 Task: Add an event with the title Second Team Building Workshop: Problem-Solving and Decision-Making Skills, date '2024/03/28', time 8:00 AM to 10:00 AMand add a description: Welcome to our Networking Mixer Event, an exciting gathering designed to facilitate meaningful connections, foster professional relationships, and create opportunities for collaboration. This event offers a dynamic and vibrant atmosphere where professionals from various industries can come together, exchange ideas, and expand their professional networks., put the event into Yellow category . Add location for the event as: 123 Dom Luís I Bridge, Porto, Portugal, logged in from the account softage.9@softage.netand send the event invitation to softage.7@softage.net with CC to  softage.1@softage.net. Set a reminder for the event 1 hour before
Action: Mouse moved to (84, 105)
Screenshot: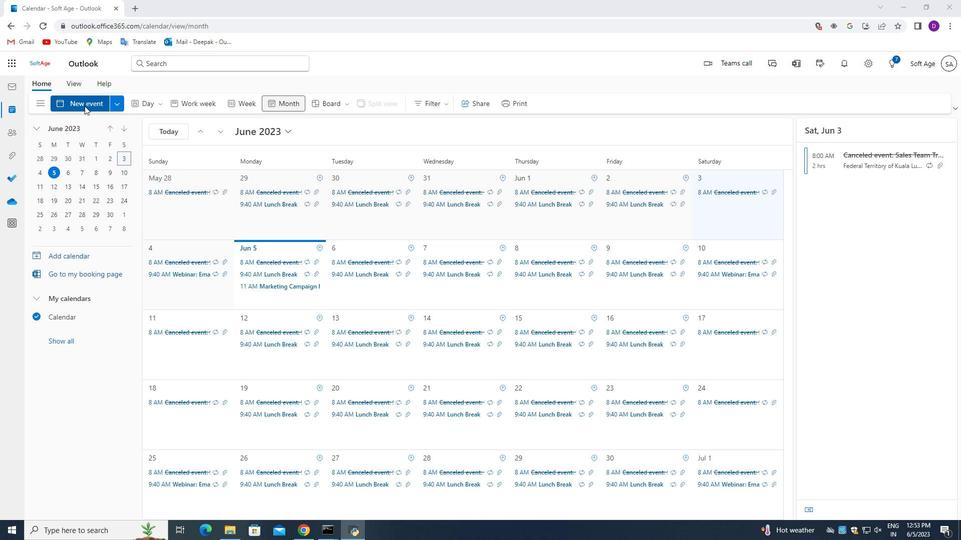 
Action: Mouse pressed left at (84, 105)
Screenshot: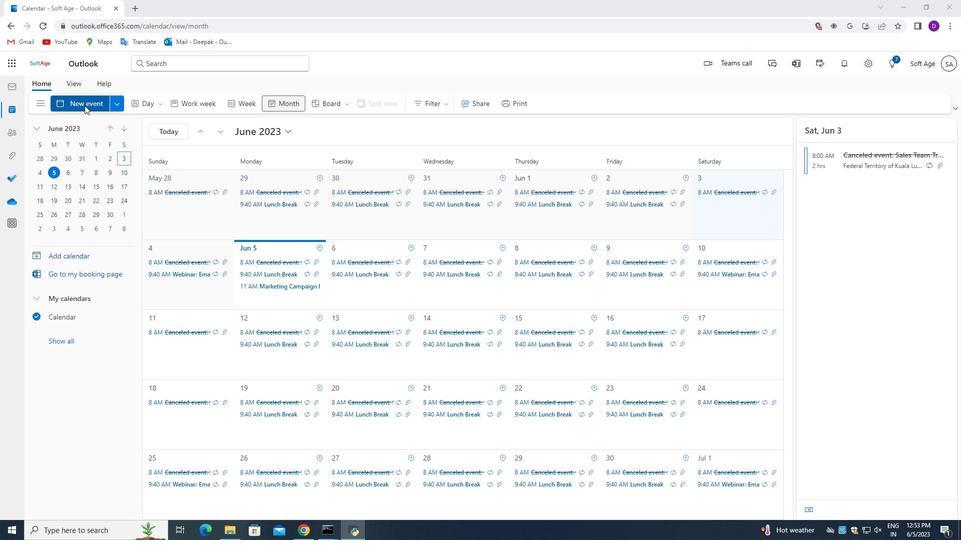 
Action: Mouse moved to (304, 380)
Screenshot: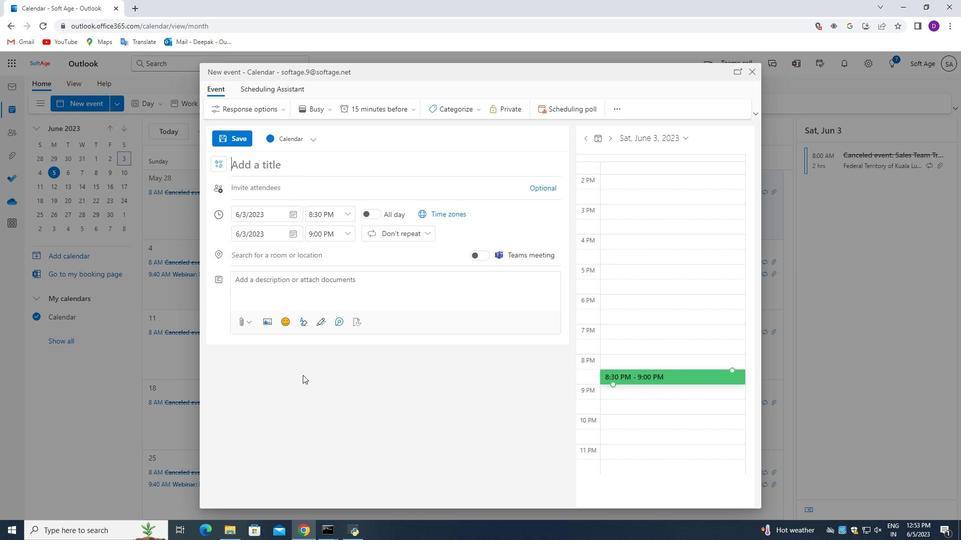 
Action: Key pressed <Key.shift_r>Second<Key.space><Key.shift_r>Building<Key.space><Key.shift_r>Workshop<Key.shift_r>:<Key.space><Key.shift>Problem-s<Key.backspace><Key.shift_r>Solving<Key.space>and<Key.space><Key.shift_r>decision-<Key.shift>Making<Key.space><Key.shift_r>Skills
Screenshot: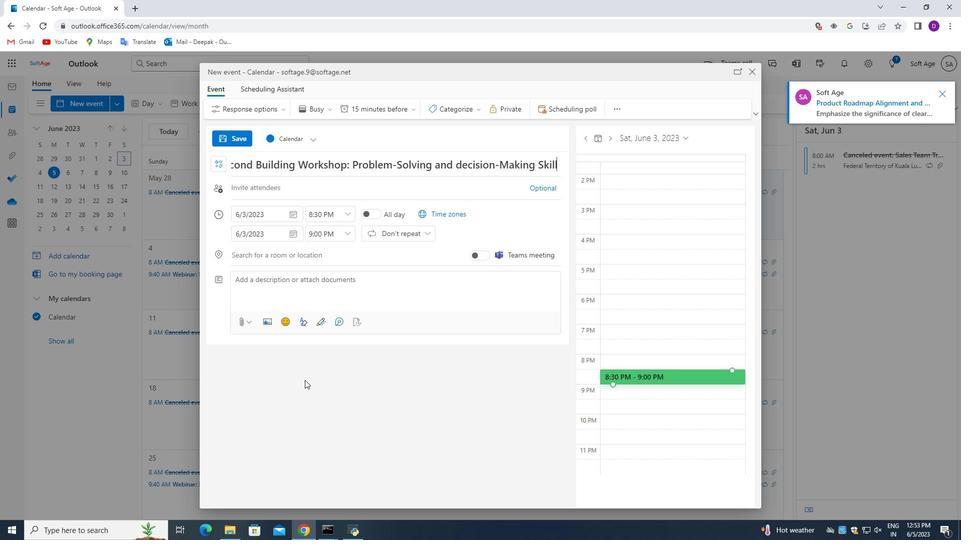 
Action: Mouse moved to (292, 213)
Screenshot: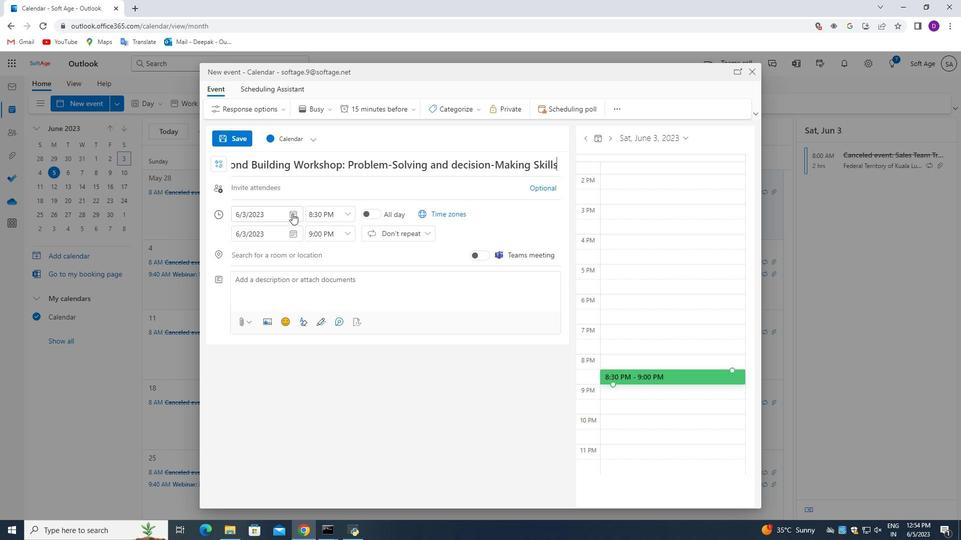 
Action: Mouse pressed left at (292, 213)
Screenshot: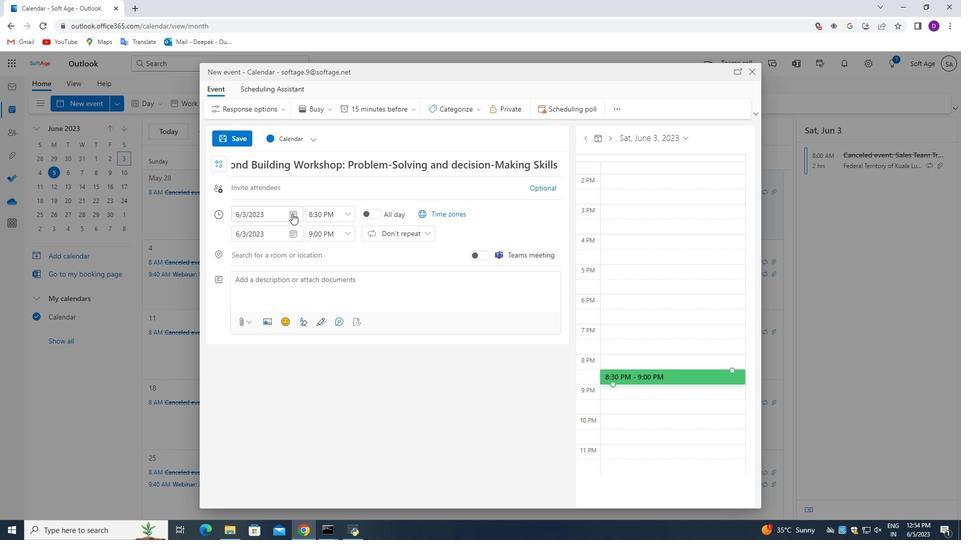 
Action: Mouse moved to (329, 236)
Screenshot: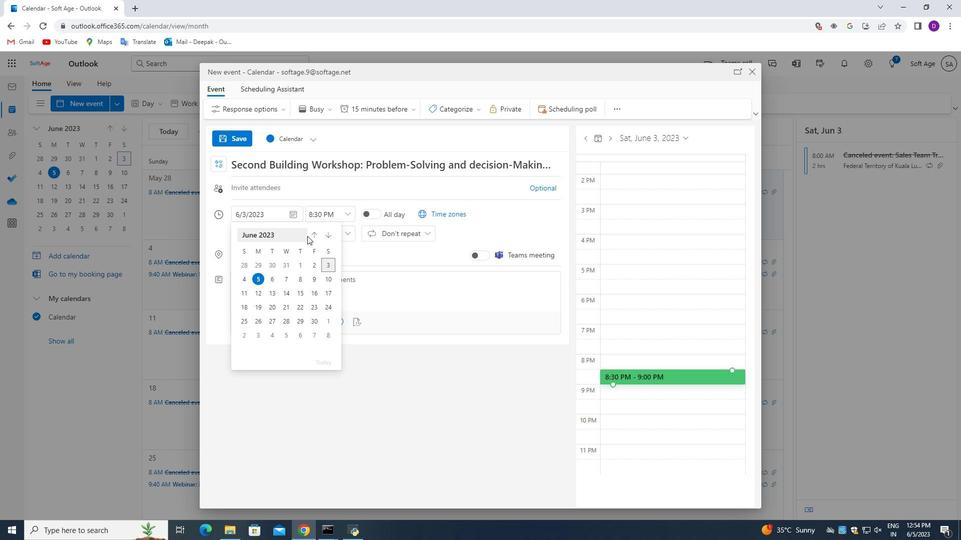 
Action: Mouse pressed left at (329, 236)
Screenshot: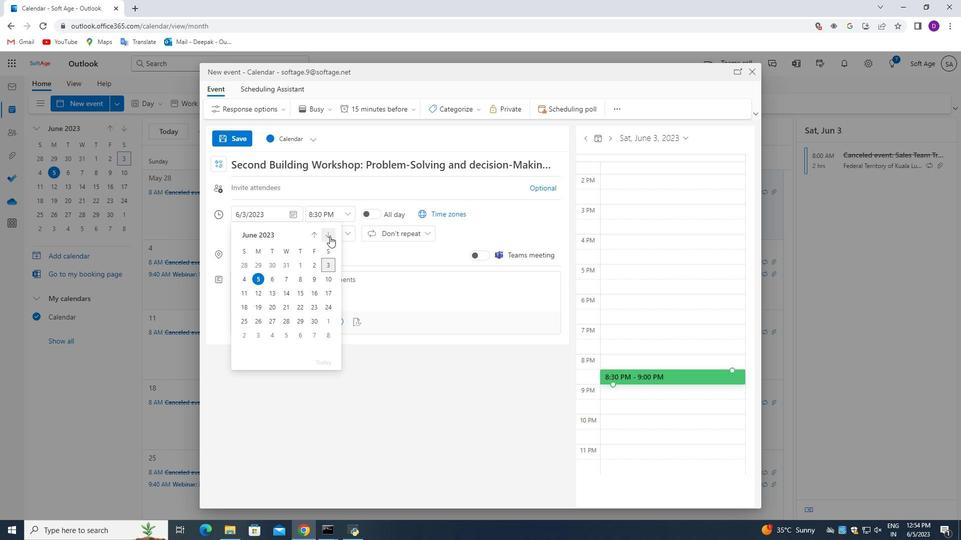 
Action: Mouse moved to (274, 234)
Screenshot: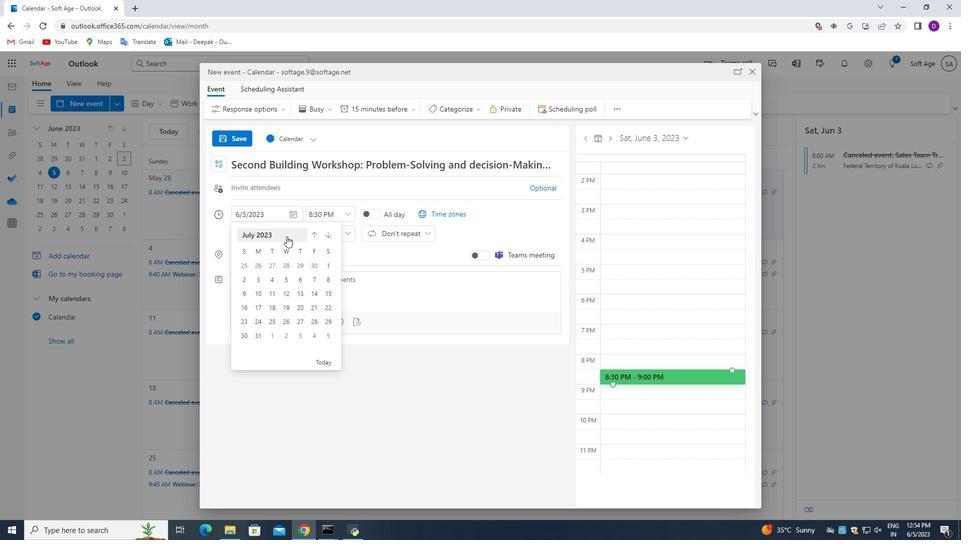 
Action: Mouse pressed left at (274, 234)
Screenshot: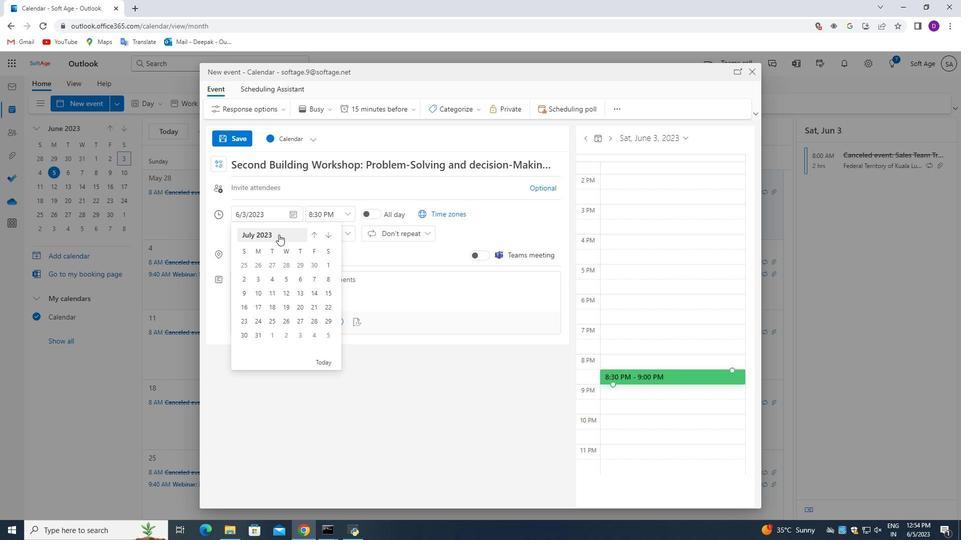 
Action: Mouse moved to (321, 233)
Screenshot: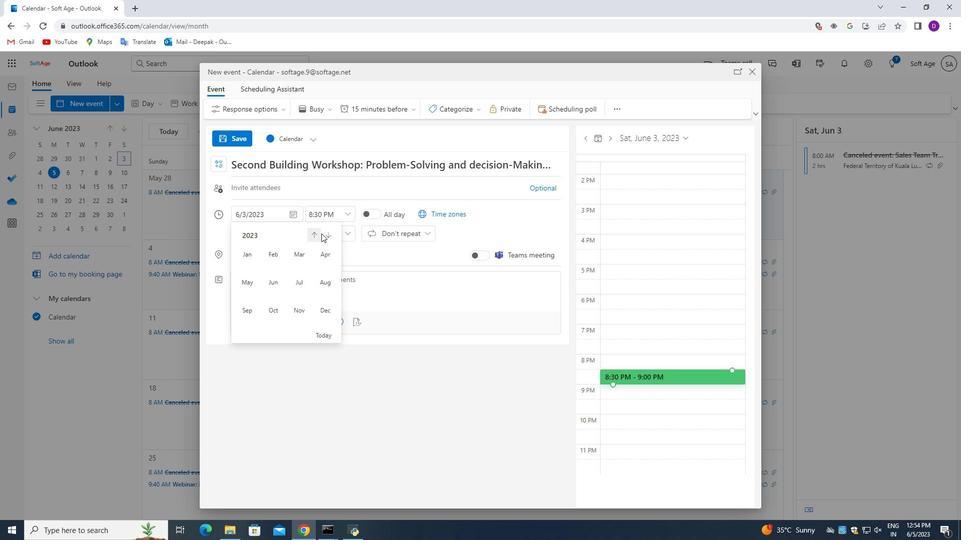
Action: Mouse pressed left at (321, 233)
Screenshot: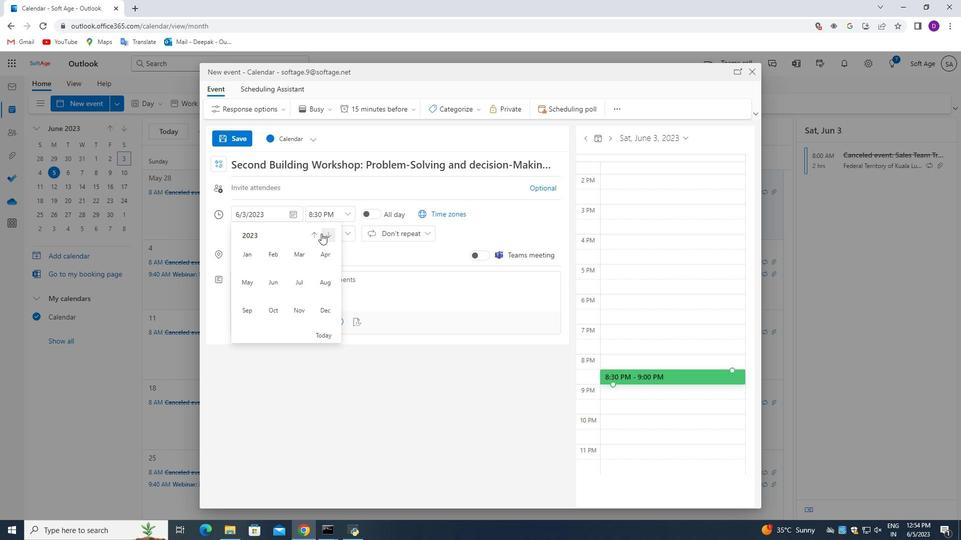 
Action: Mouse moved to (295, 254)
Screenshot: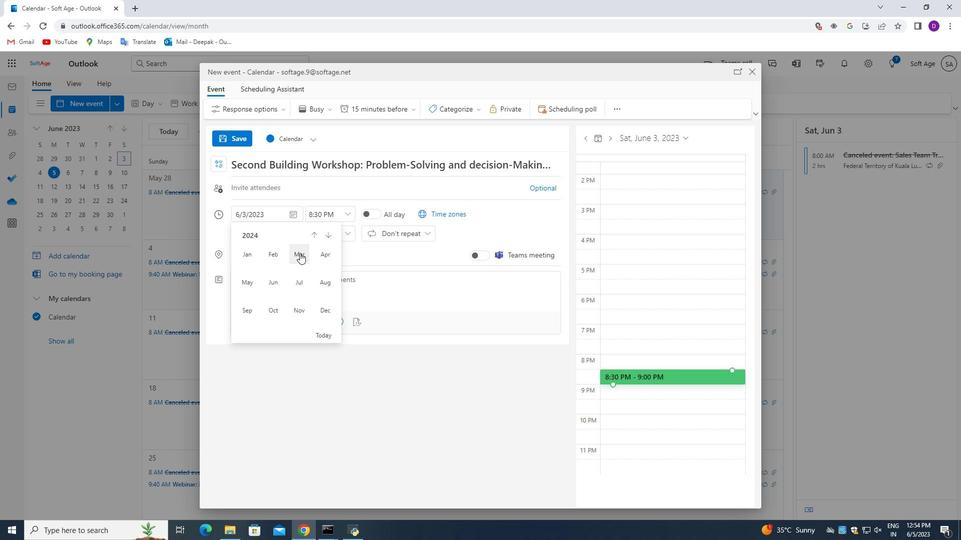 
Action: Mouse pressed left at (295, 254)
Screenshot: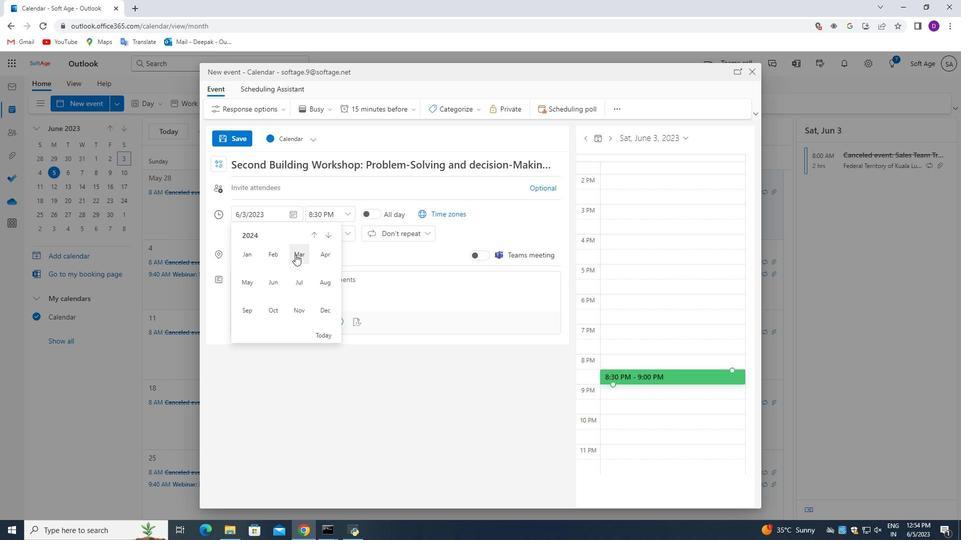 
Action: Mouse moved to (299, 319)
Screenshot: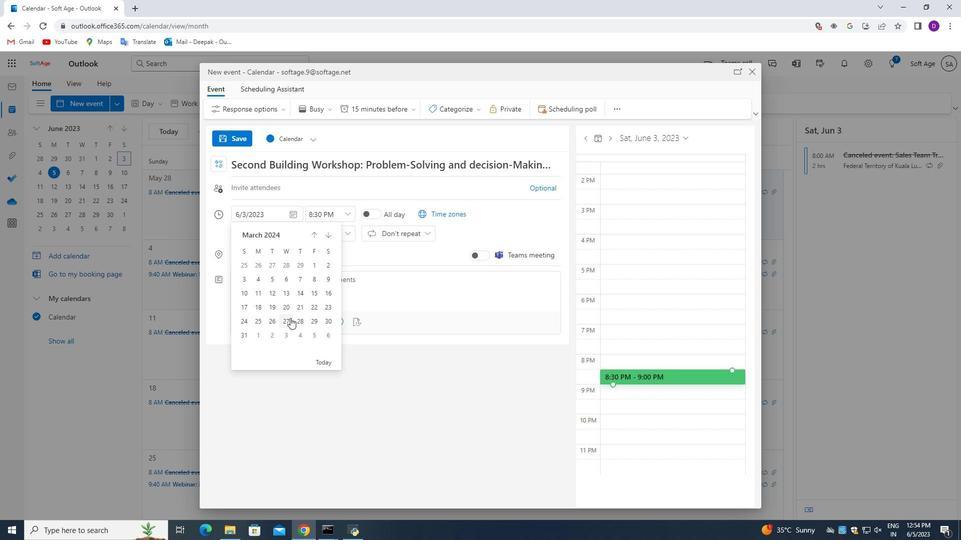 
Action: Mouse pressed left at (299, 319)
Screenshot: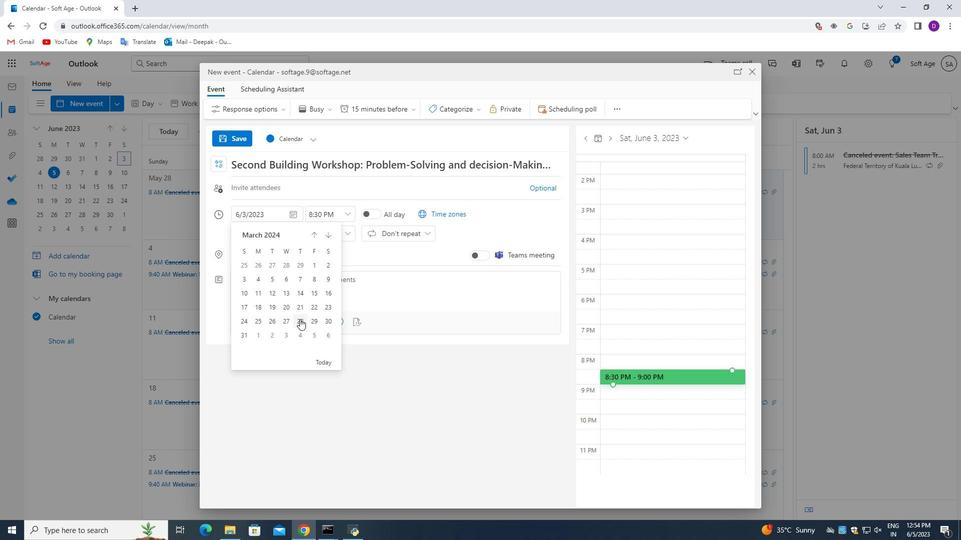 
Action: Mouse moved to (345, 217)
Screenshot: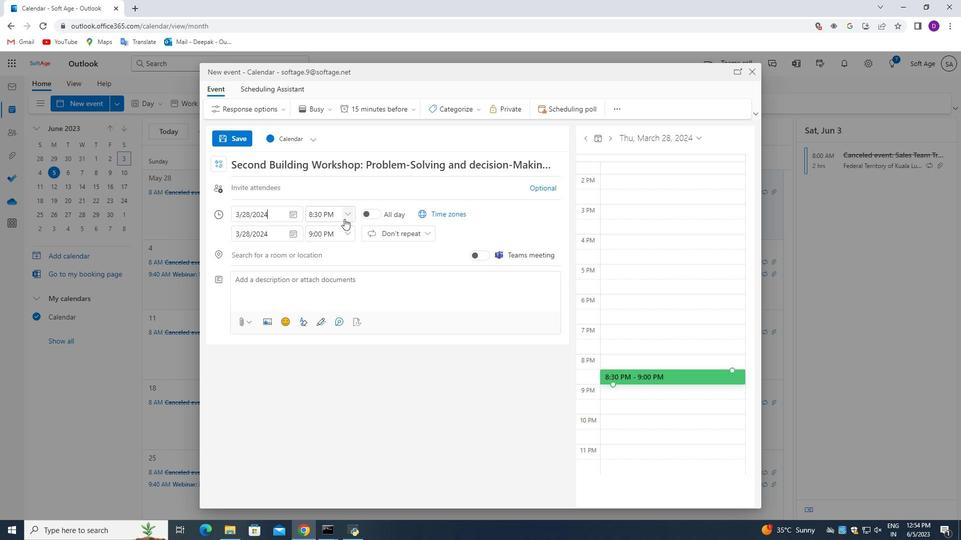 
Action: Mouse pressed left at (345, 217)
Screenshot: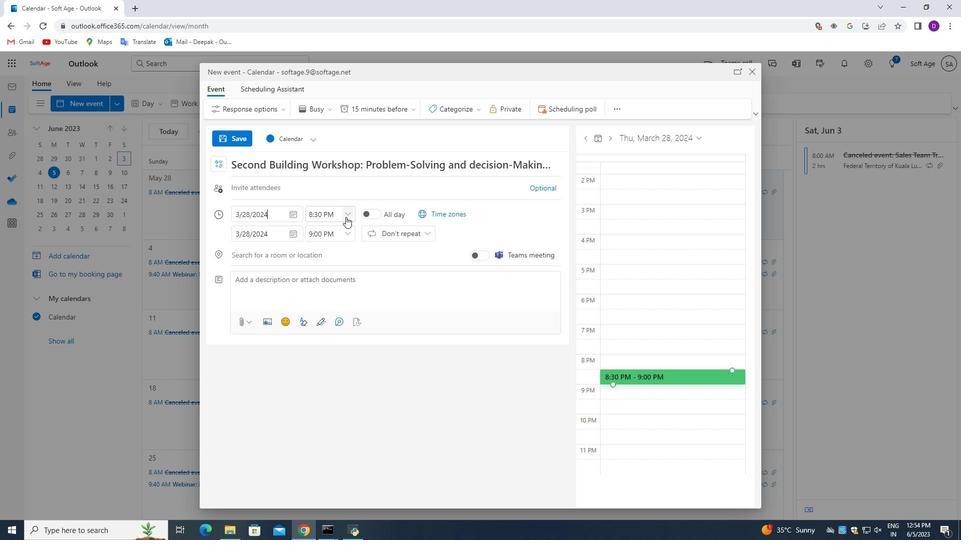 
Action: Mouse moved to (333, 266)
Screenshot: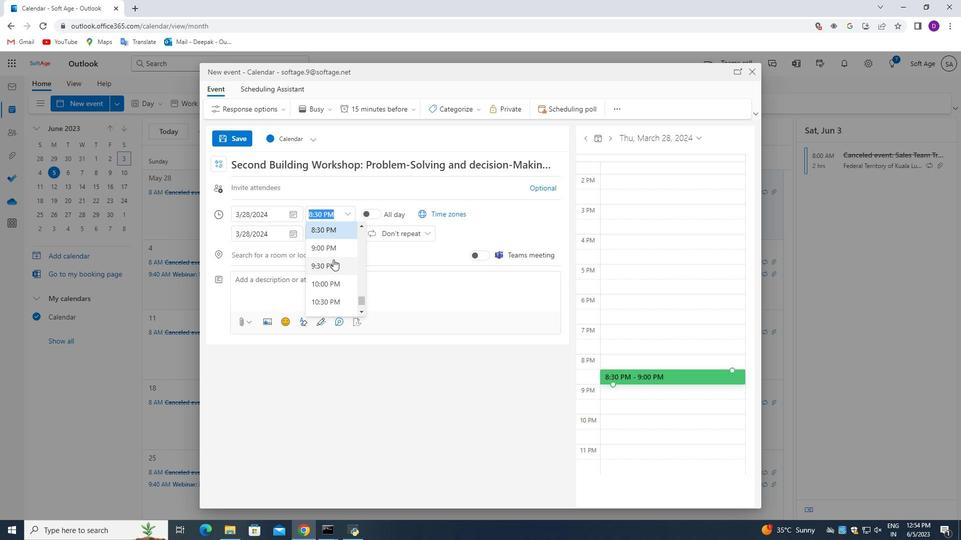 
Action: Mouse scrolled (333, 267) with delta (0, 0)
Screenshot: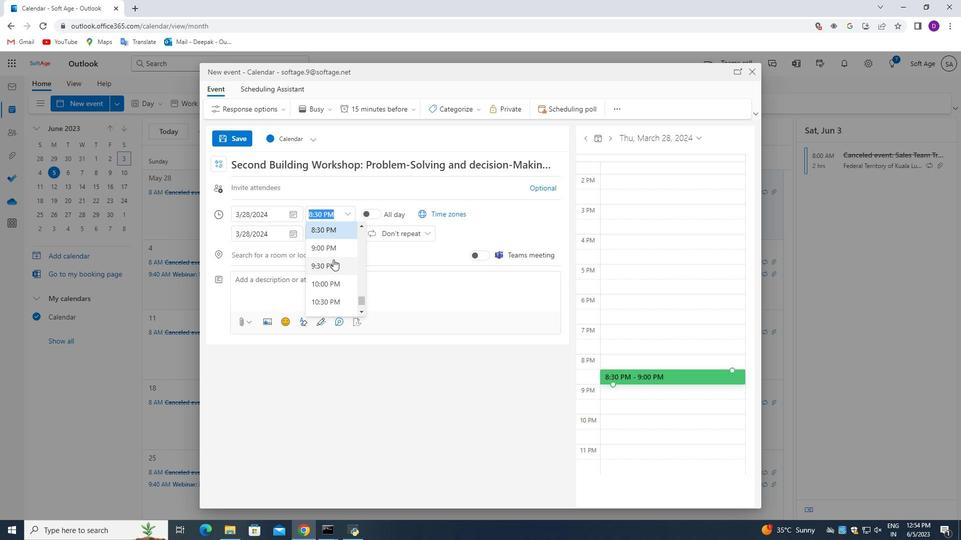 
Action: Mouse moved to (333, 267)
Screenshot: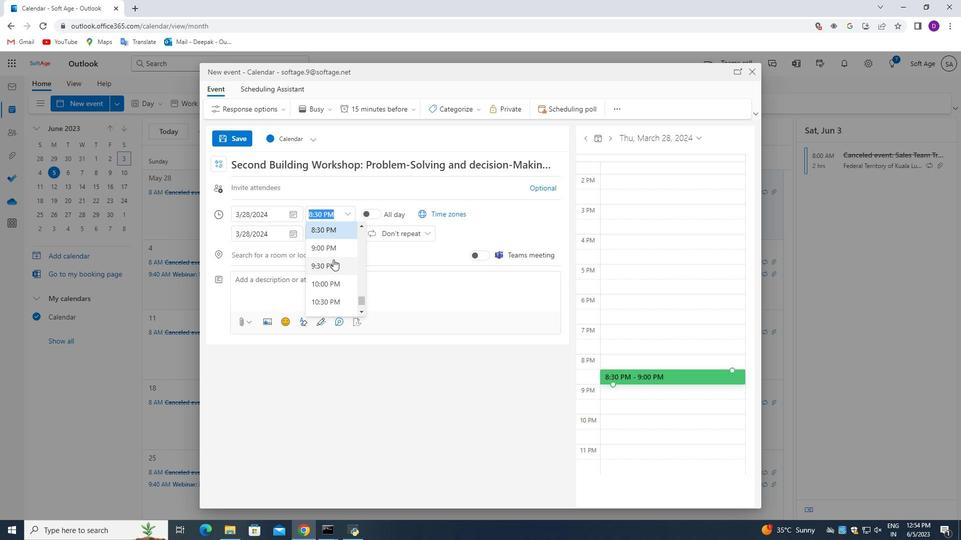 
Action: Mouse scrolled (333, 268) with delta (0, 0)
Screenshot: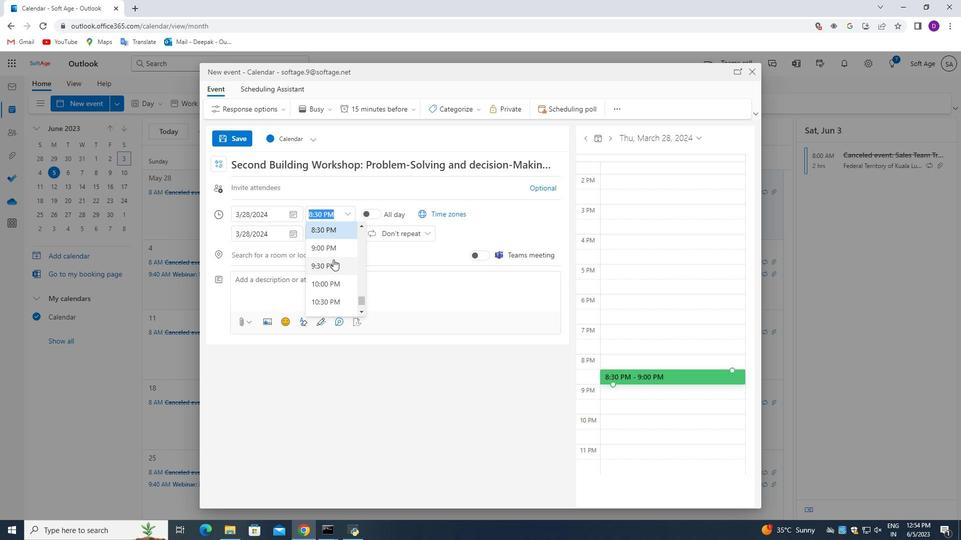 
Action: Mouse moved to (334, 268)
Screenshot: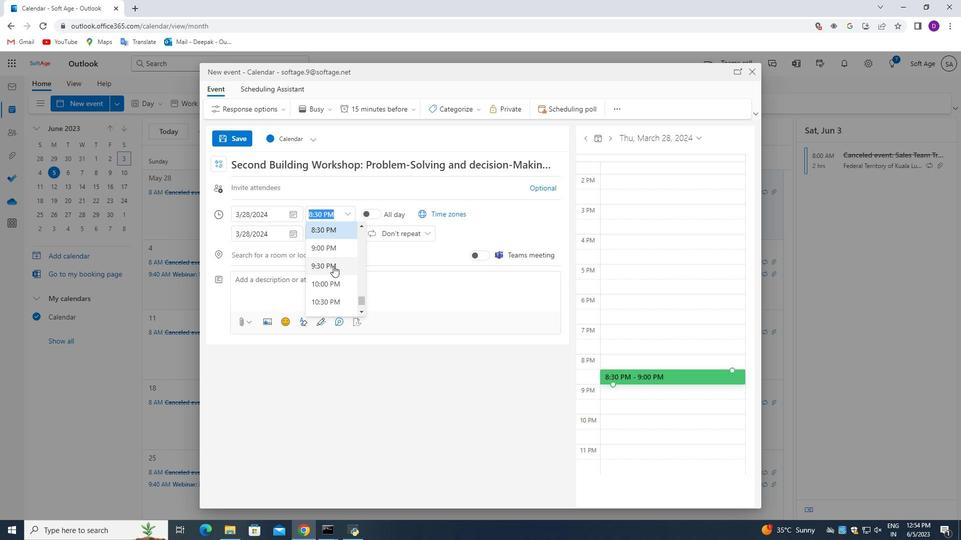 
Action: Mouse scrolled (334, 268) with delta (0, 0)
Screenshot: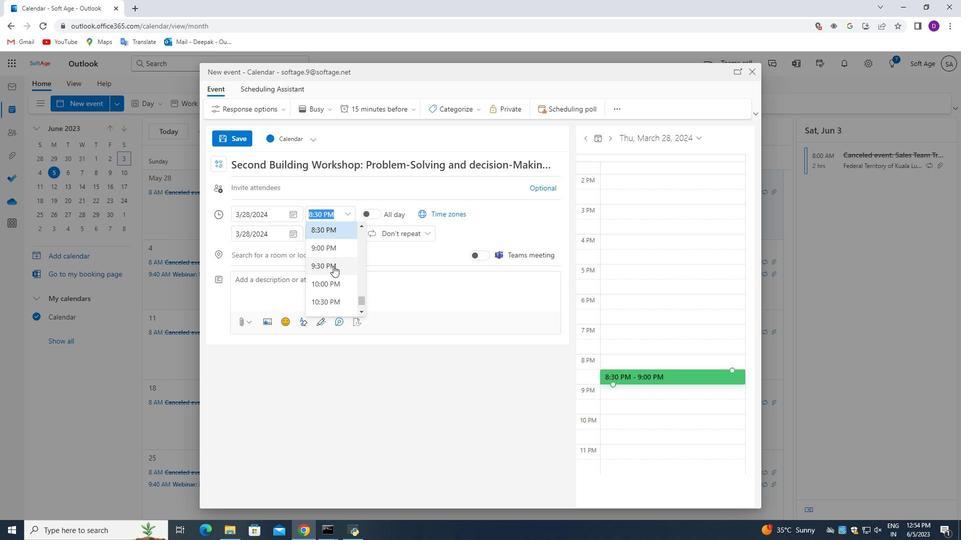 
Action: Mouse moved to (334, 268)
Screenshot: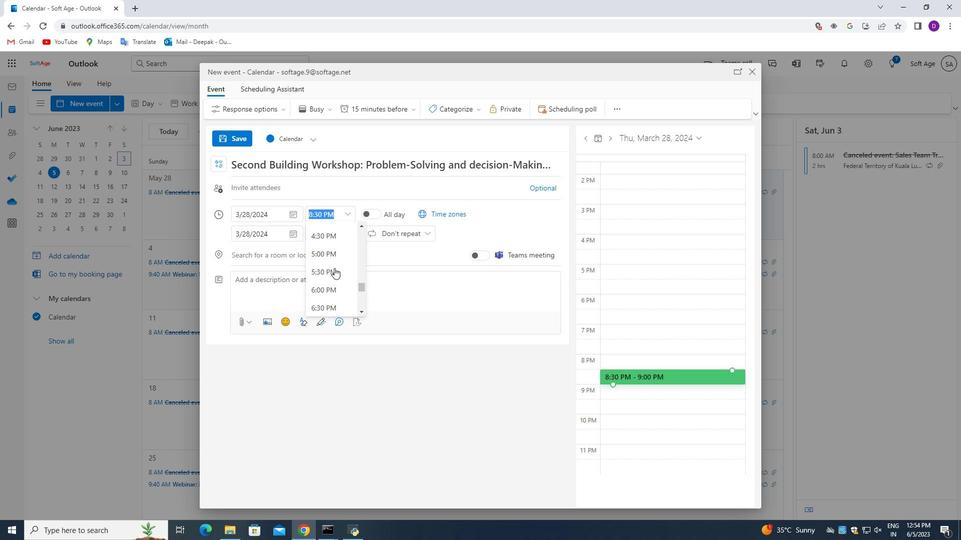 
Action: Mouse scrolled (334, 269) with delta (0, 0)
Screenshot: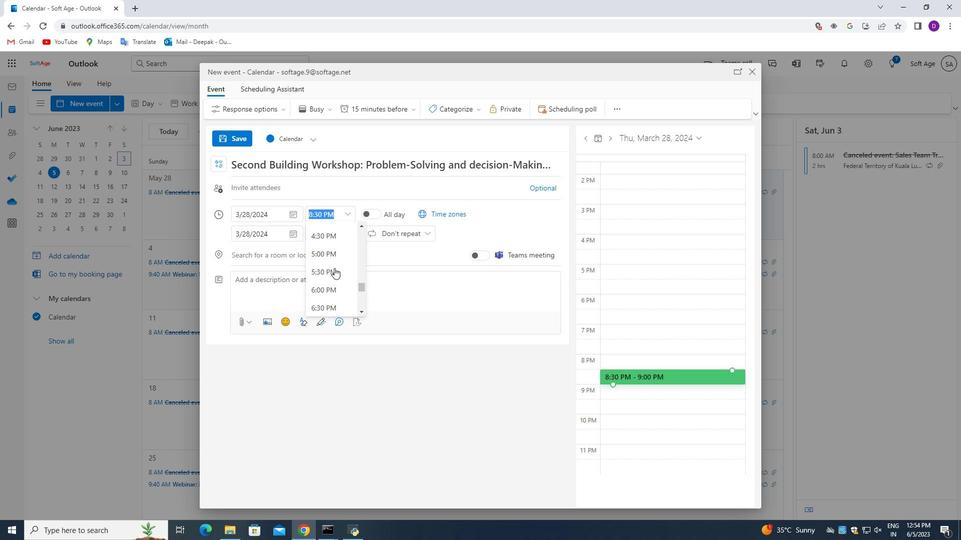 
Action: Mouse moved to (331, 273)
Screenshot: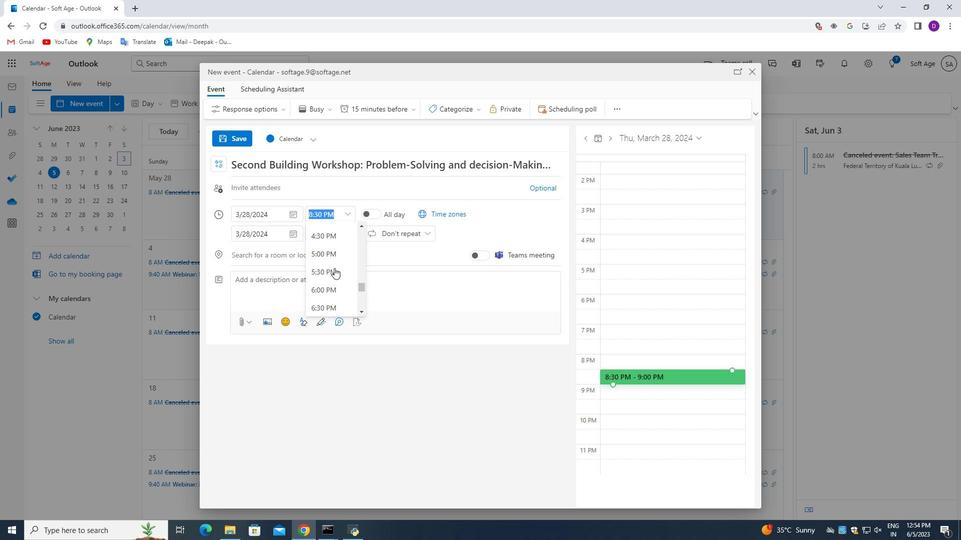 
Action: Mouse scrolled (331, 273) with delta (0, 0)
Screenshot: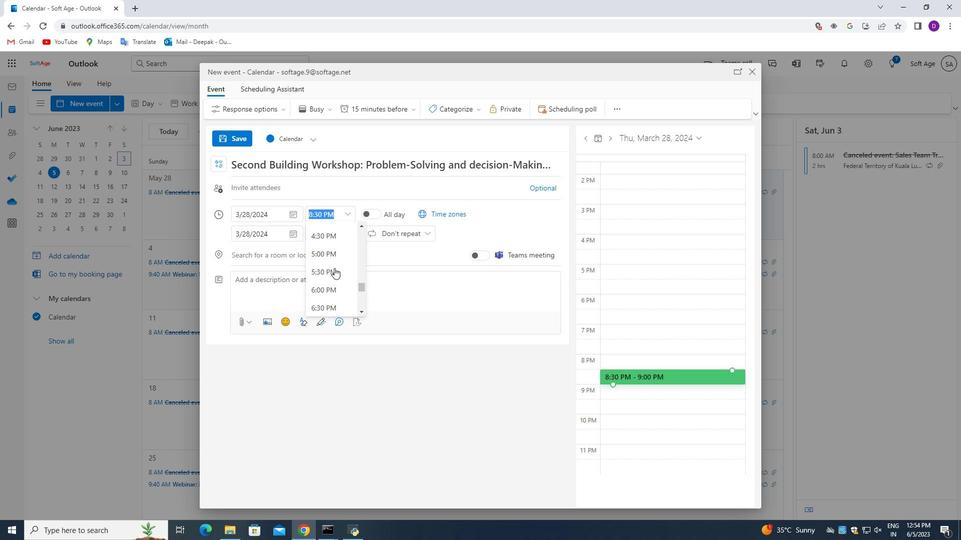 
Action: Mouse moved to (328, 272)
Screenshot: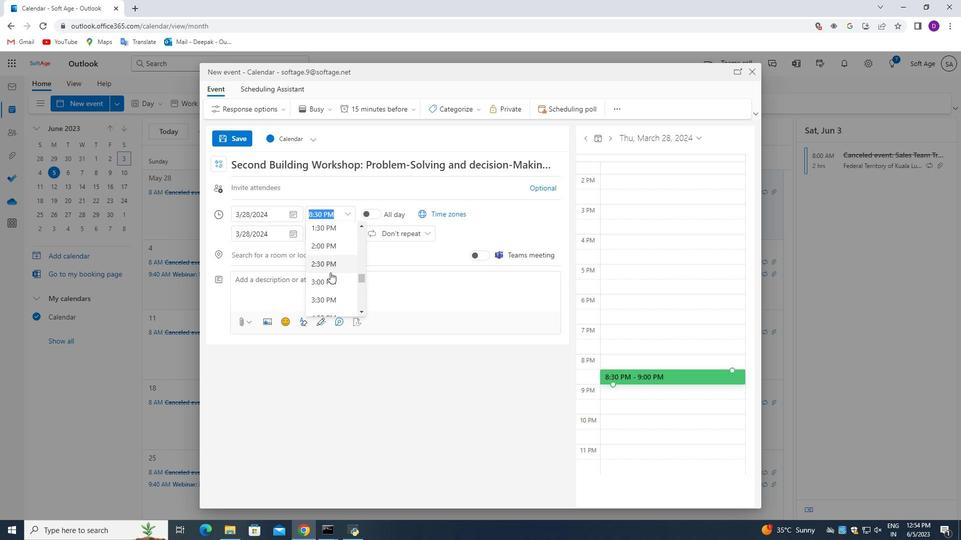 
Action: Mouse scrolled (328, 273) with delta (0, 0)
Screenshot: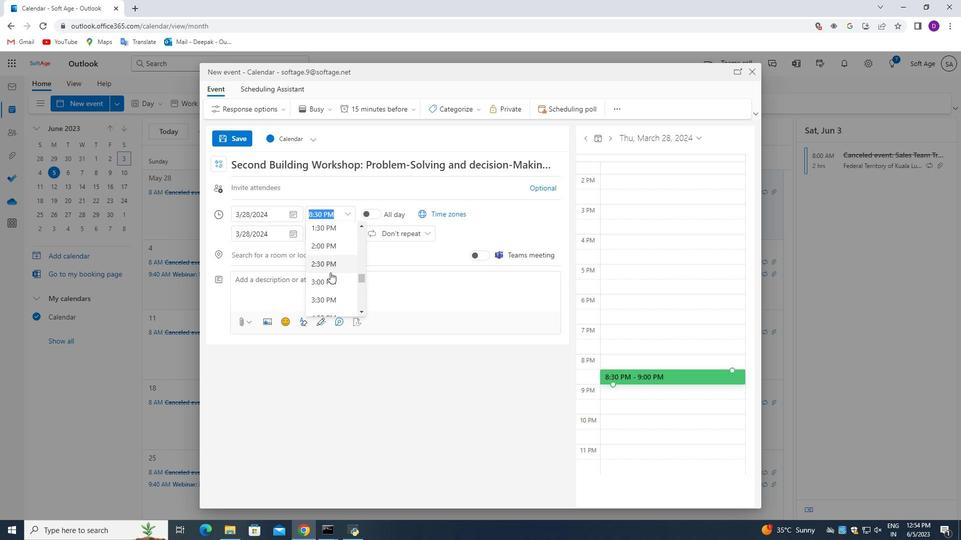 
Action: Mouse moved to (323, 284)
Screenshot: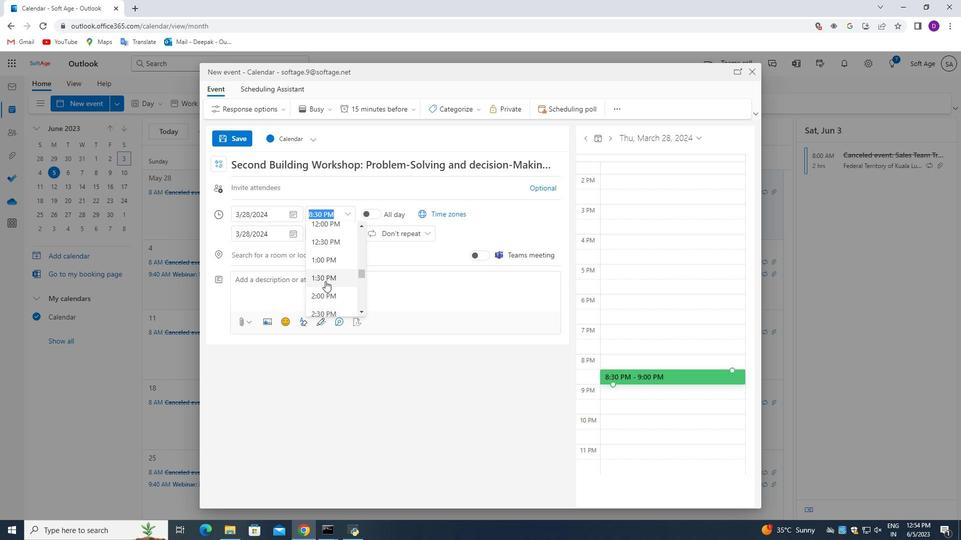 
Action: Mouse scrolled (323, 285) with delta (0, 0)
Screenshot: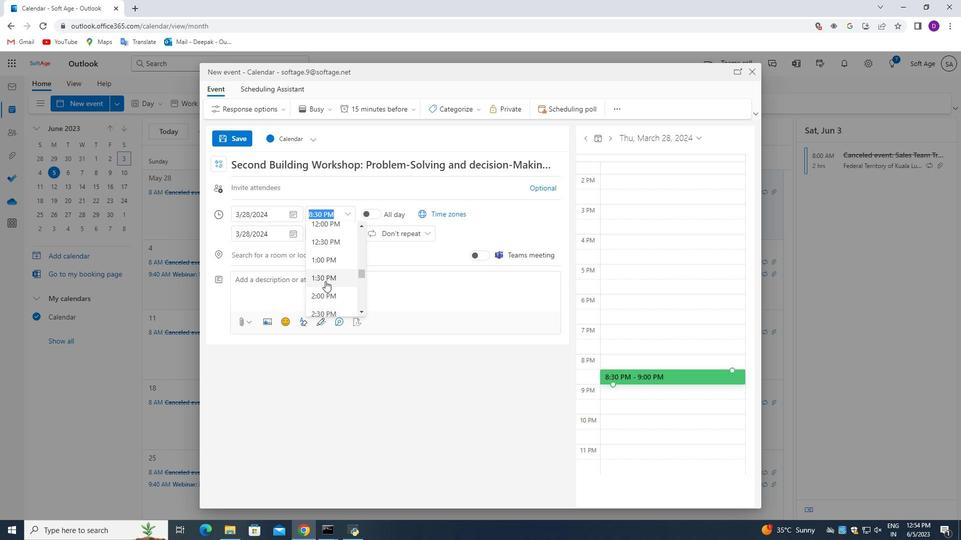 
Action: Mouse moved to (327, 284)
Screenshot: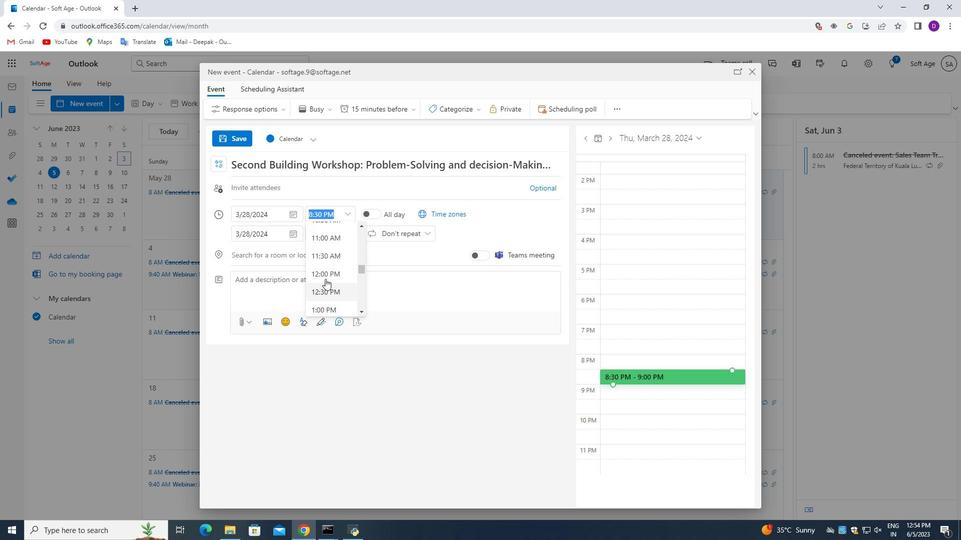 
Action: Mouse scrolled (327, 285) with delta (0, 0)
Screenshot: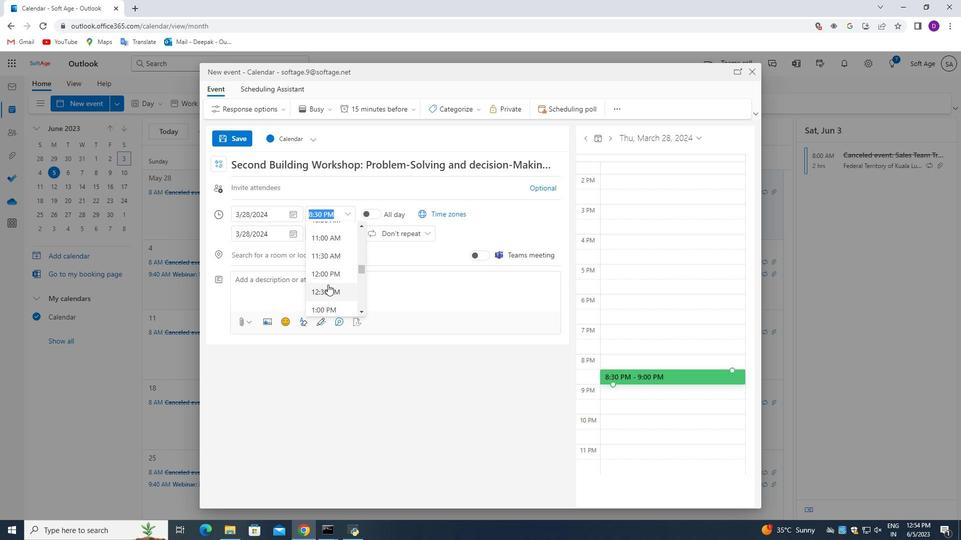 
Action: Mouse scrolled (327, 285) with delta (0, 0)
Screenshot: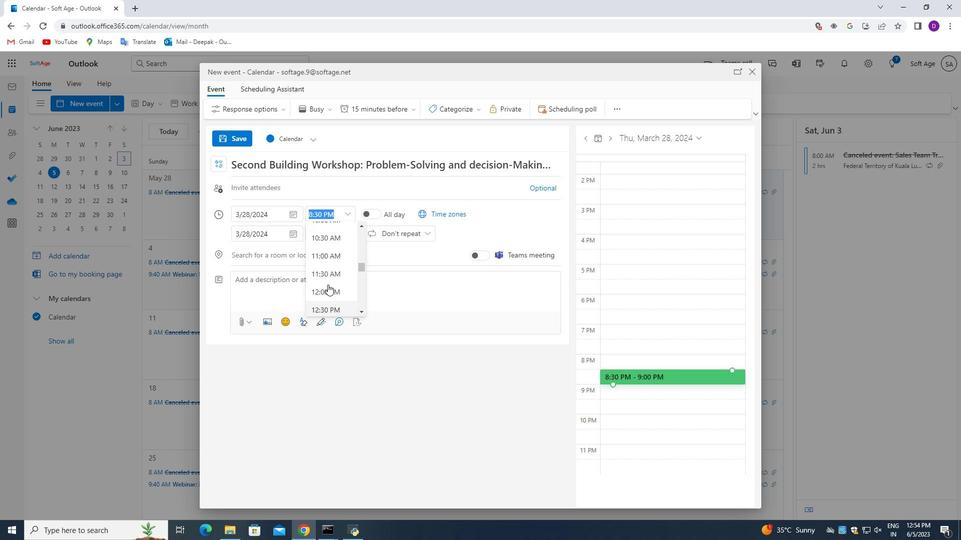 
Action: Mouse moved to (328, 245)
Screenshot: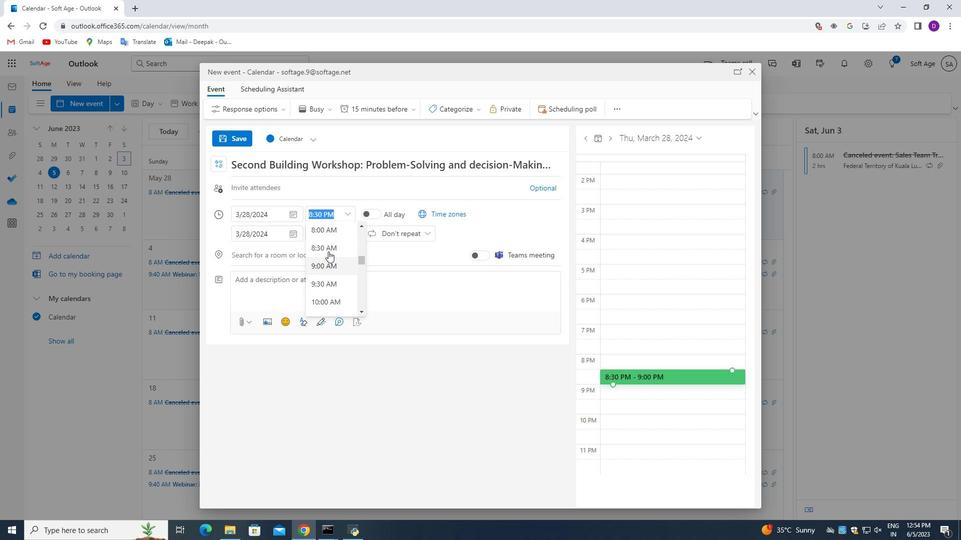 
Action: Mouse pressed left at (328, 245)
Screenshot: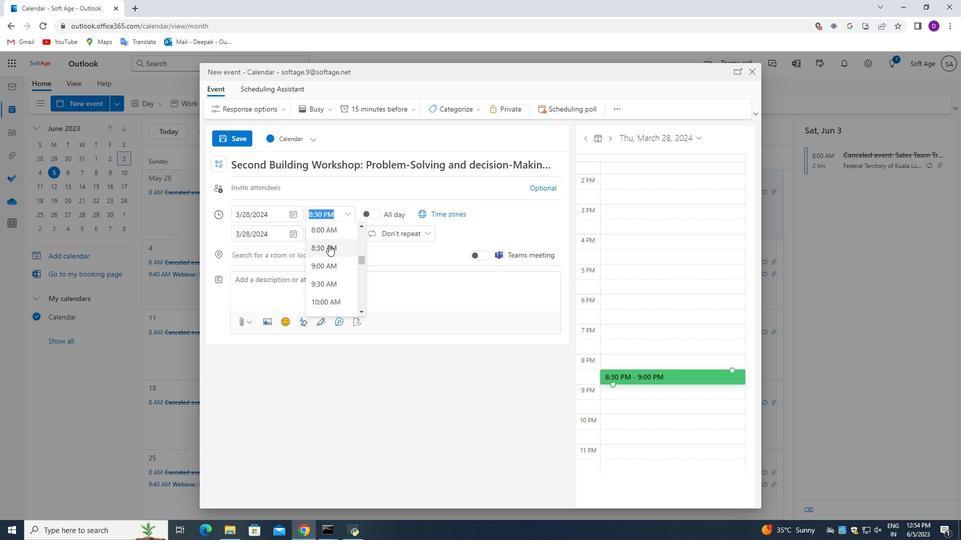 
Action: Mouse moved to (347, 230)
Screenshot: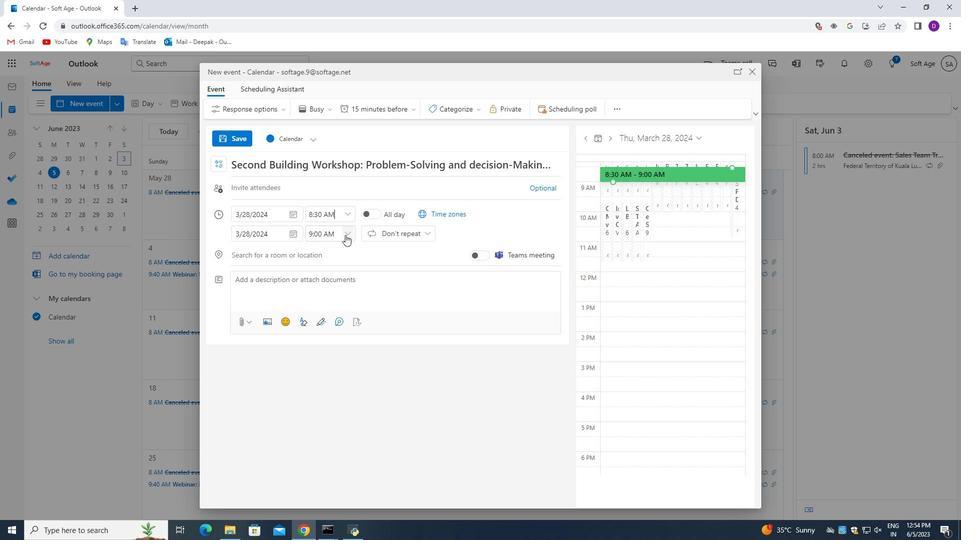
Action: Mouse pressed left at (347, 230)
Screenshot: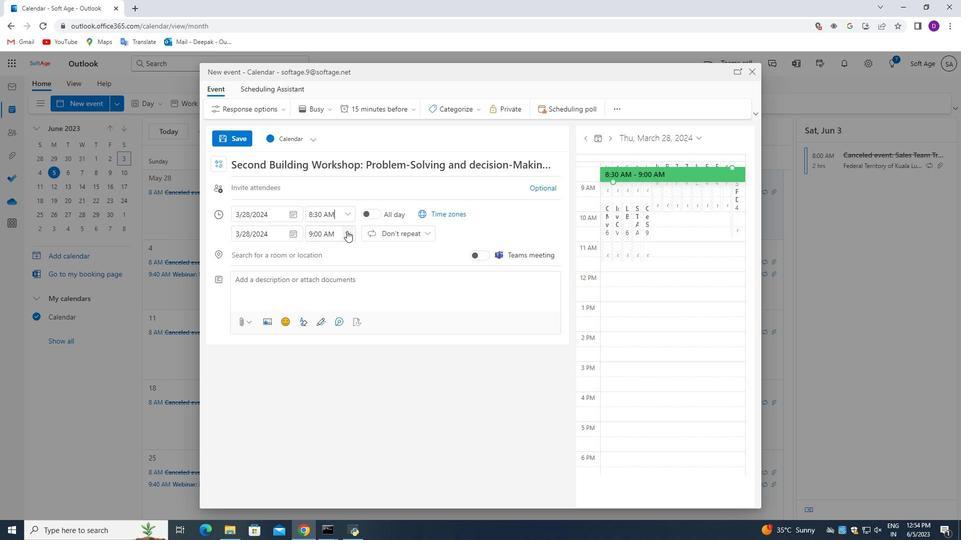 
Action: Mouse moved to (344, 281)
Screenshot: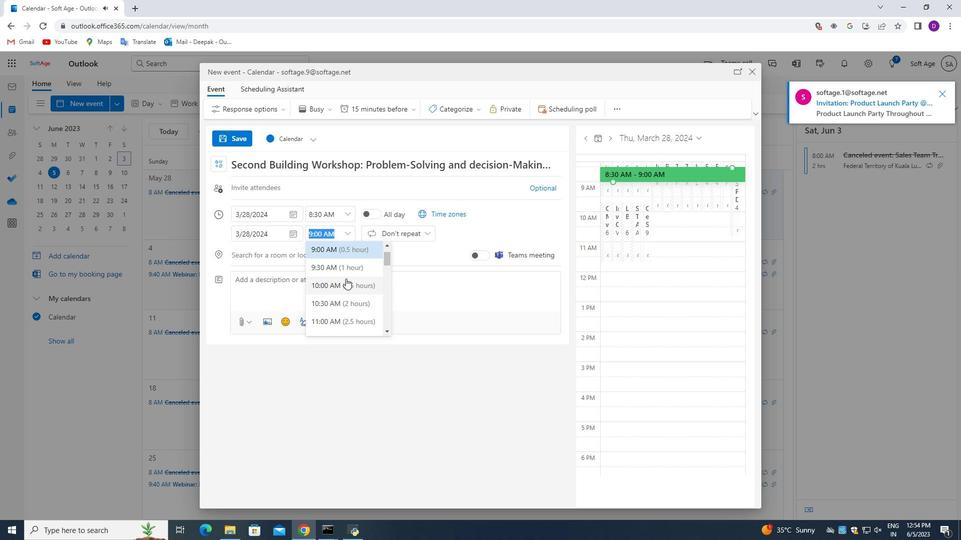 
Action: Mouse pressed left at (344, 281)
Screenshot: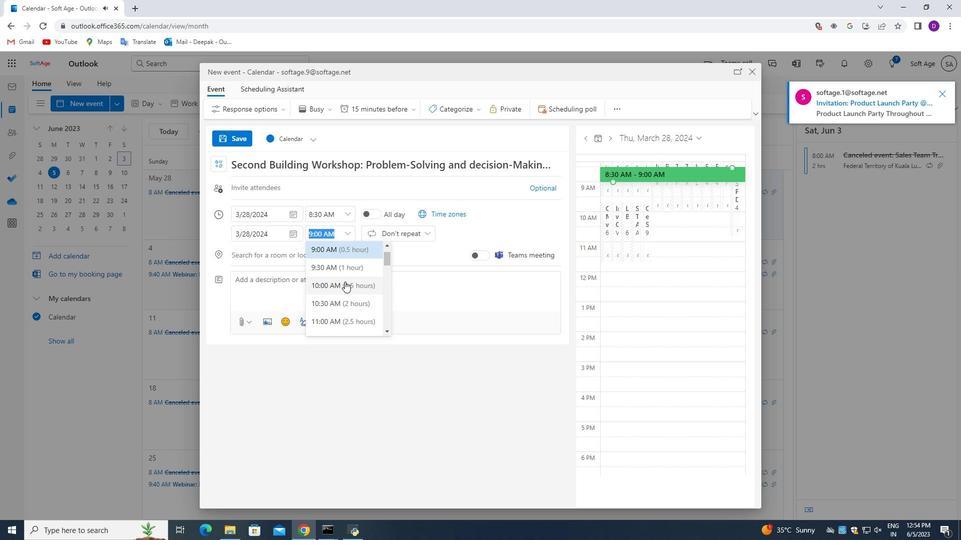 
Action: Mouse moved to (327, 281)
Screenshot: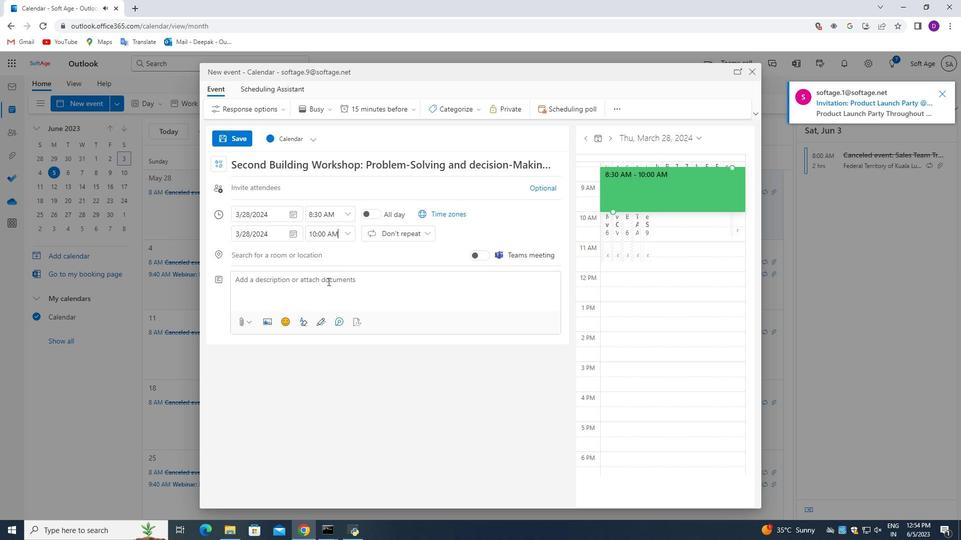
Action: Mouse pressed left at (327, 281)
Screenshot: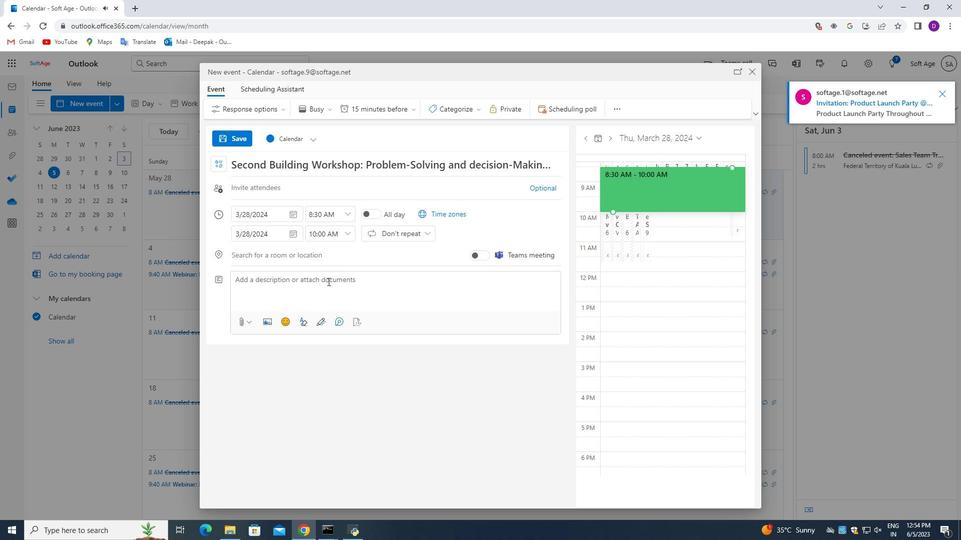 
Action: Mouse moved to (302, 428)
Screenshot: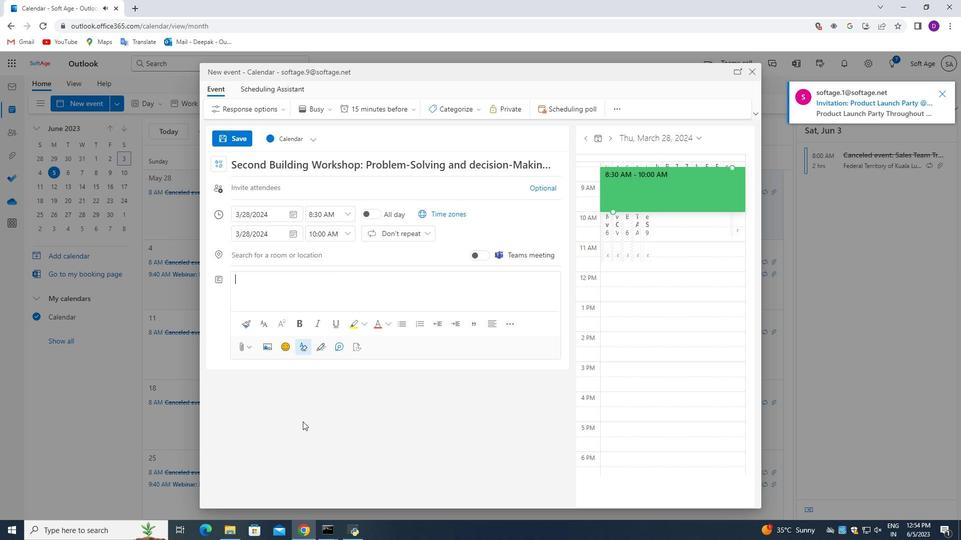 
Action: Key pressed <Key.shift_r>Welcome<Key.space>to<Key.space>our<Key.space><Key.shift>Networking<Key.space><Key.shift>Mixer<Key.space><Key.shift_r>Event,<Key.space>and<Key.space><Key.backspace><Key.backspace><Key.space>exciting<Key.space>gathering<Key.space>designed<Key.space>to<Key.space>facilitate<Key.space>meaningful<Key.space>connections,<Key.space>foster<Key.space>professional<Key.space>relationships,<Key.space>and<Key.space>create<Key.space>opportunities<Key.space>for<Key.space>ci<Key.backspace>ollaboration,<Key.backspace>.<Key.space><Key.shift_r>This<Key.space>event<Key.space>offers<Key.space>a<Key.space>dynamic<Key.space>and<Key.space>vibrant<Key.space>atmosphere<Key.space>where<Key.space>professionals<Key.space>from<Key.space>various<Key.space>industries<Key.space>can<Key.space>come<Key.space>together,<Key.space>exchance<Key.backspace><Key.backspace>ge<Key.space>ideas,<Key.space>and<Key.space>expand<Key.space>their<Key.space>professional<Key.space>networks.
Screenshot: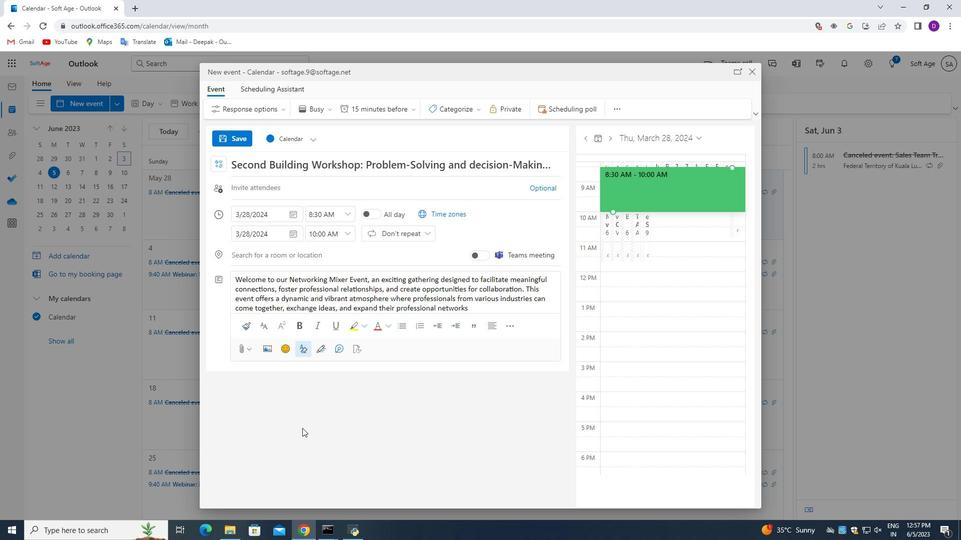 
Action: Mouse moved to (471, 112)
Screenshot: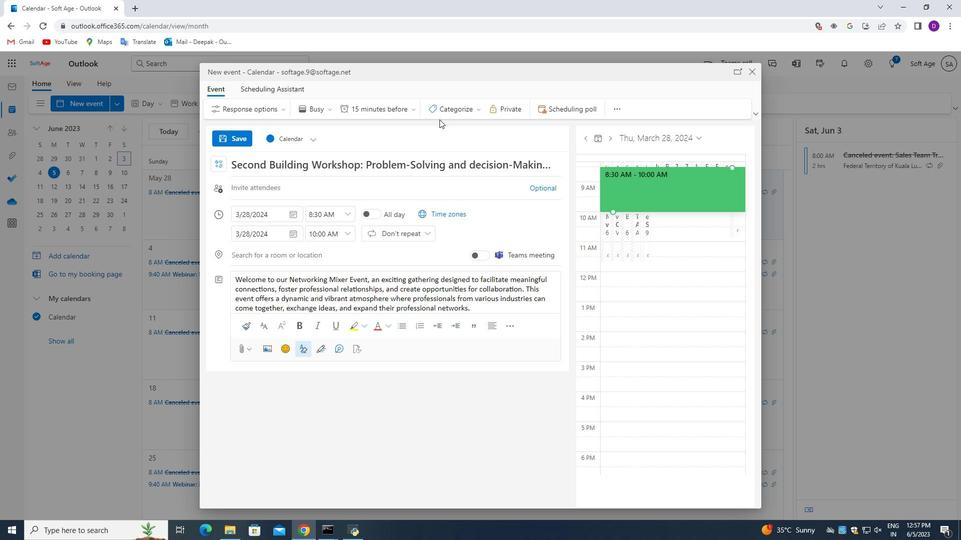
Action: Mouse pressed left at (471, 112)
Screenshot: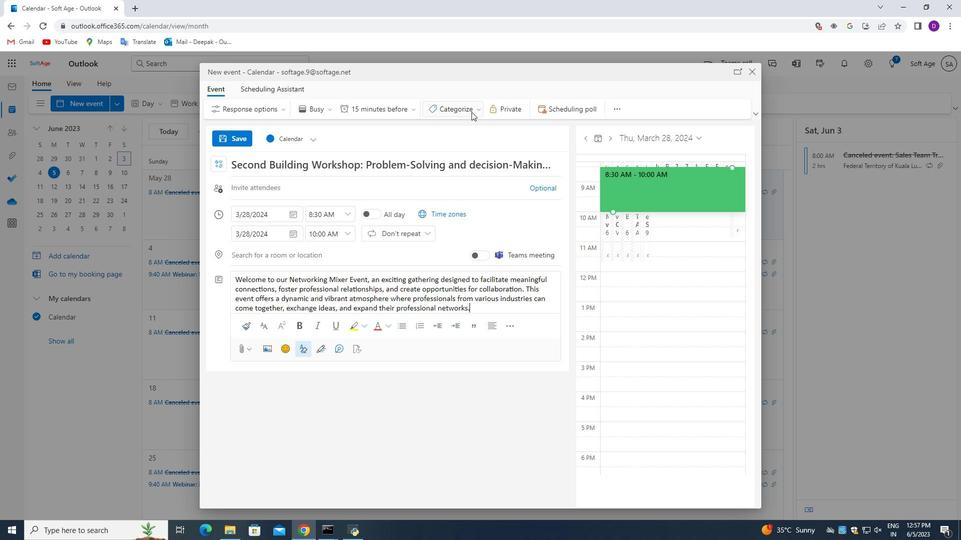 
Action: Mouse moved to (465, 204)
Screenshot: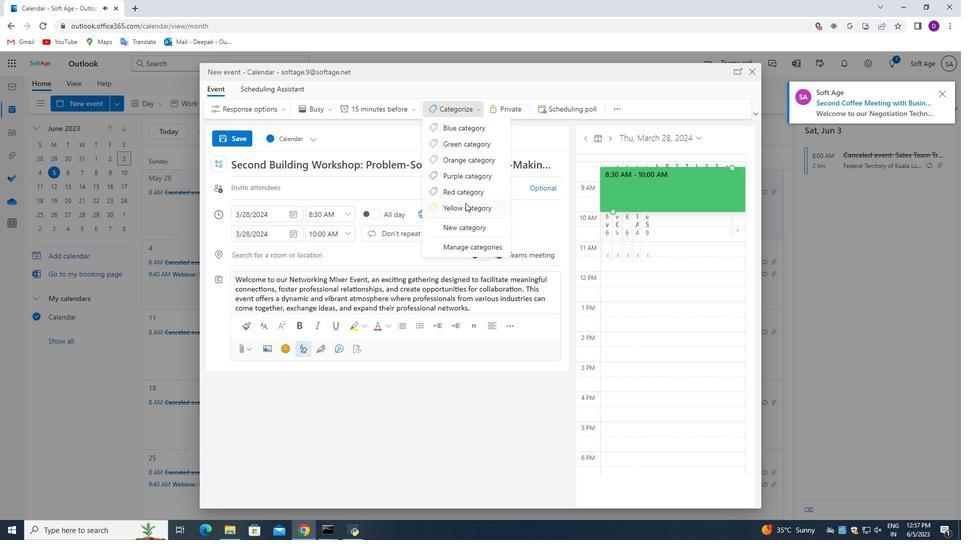 
Action: Mouse pressed left at (465, 204)
Screenshot: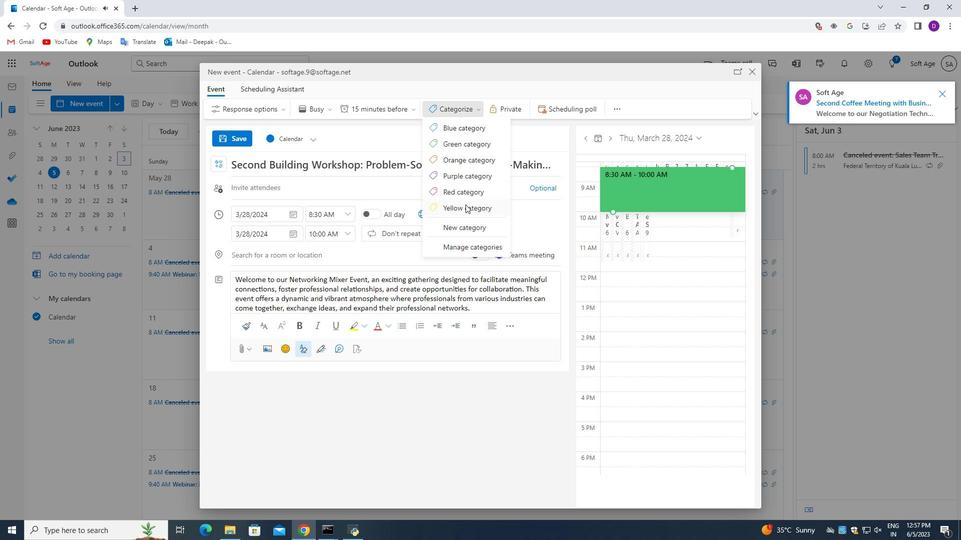 
Action: Mouse moved to (348, 256)
Screenshot: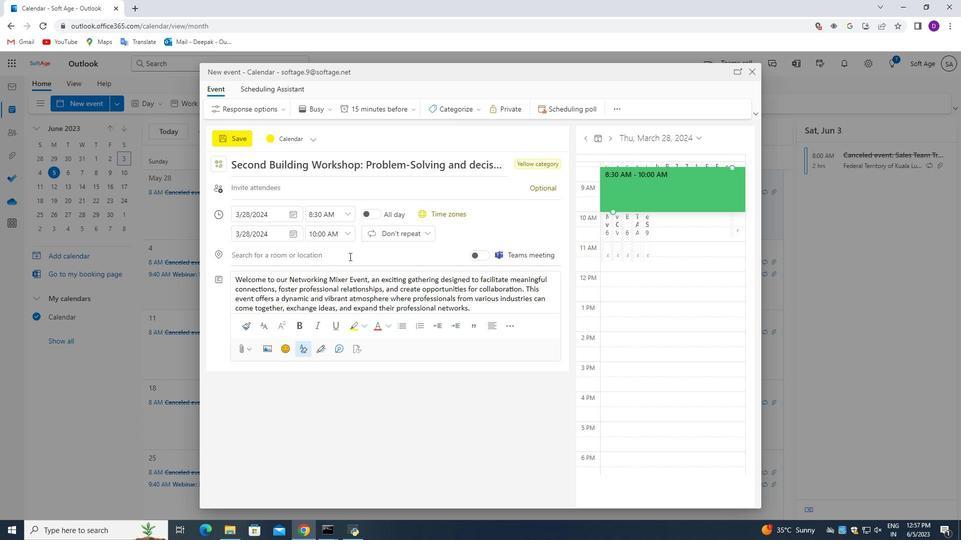 
Action: Mouse pressed left at (348, 256)
Screenshot: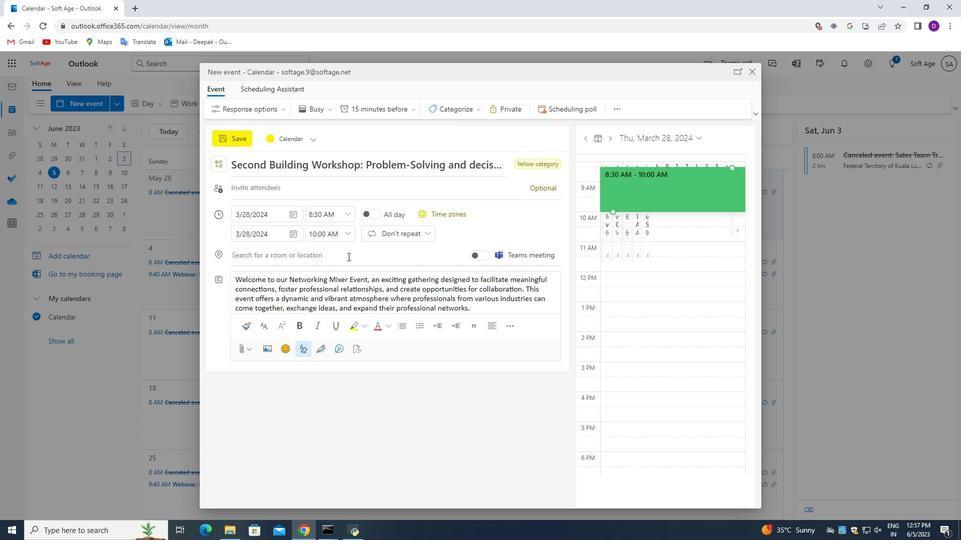 
Action: Key pressed 123<Key.space><Key.shift_r>Dom<Key.space><Key.shift>Luis<Key.space><Key.shift>I<Key.shift_r><Key.space><Key.shift_r><Key.shift_r><Key.shift_r>Bridge,<Key.space><Key.shift>Porto,<Key.space><Key.shift>Portugal
Screenshot: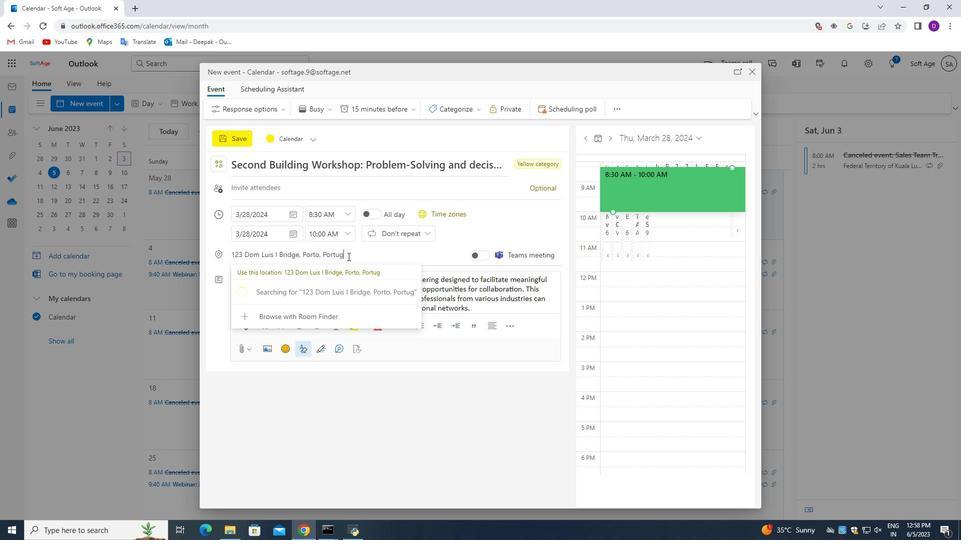 
Action: Mouse scrolled (348, 257) with delta (0, 0)
Screenshot: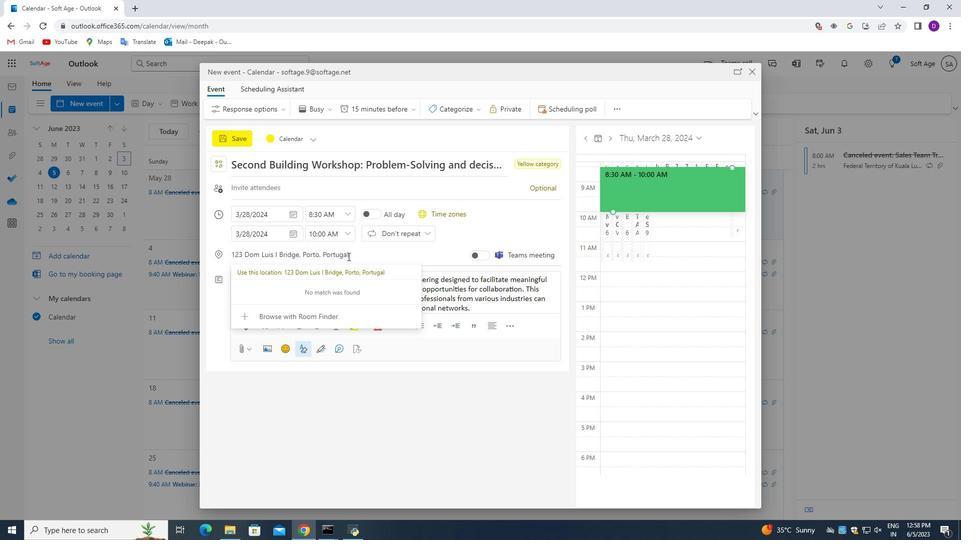 
Action: Mouse moved to (257, 189)
Screenshot: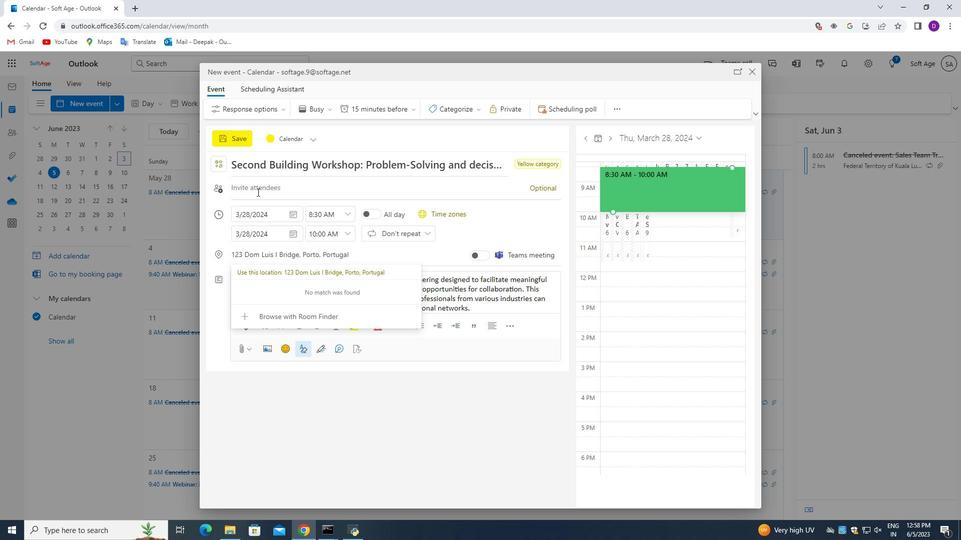
Action: Mouse pressed left at (257, 189)
Screenshot: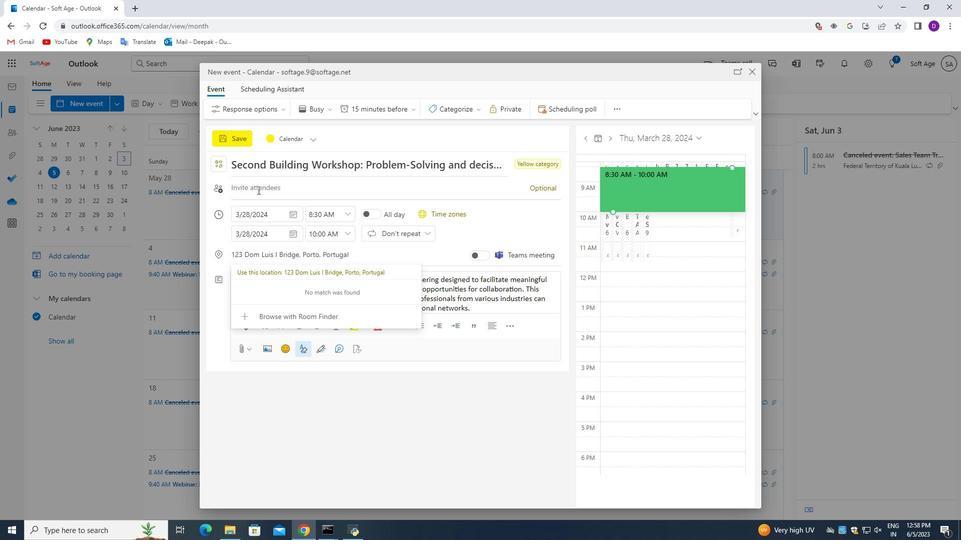 
Action: Mouse moved to (344, 391)
Screenshot: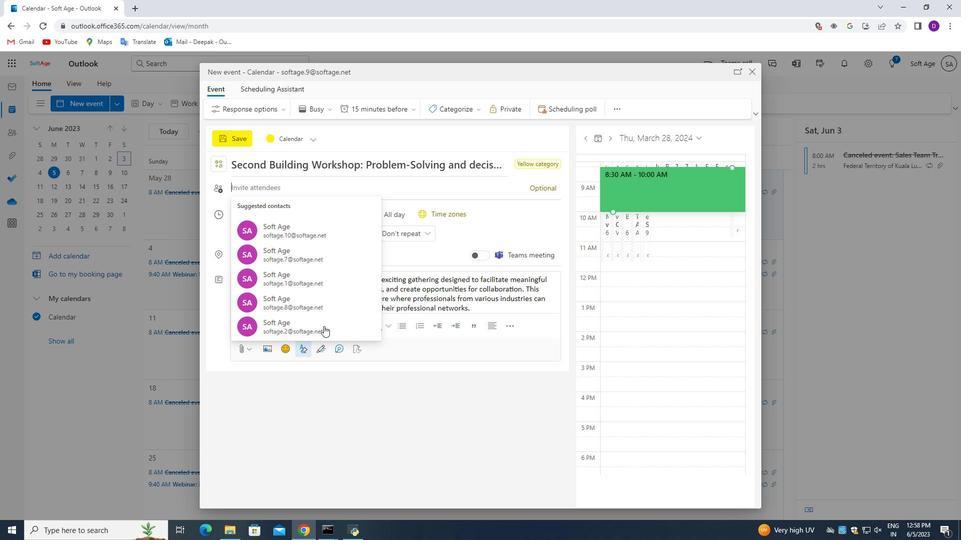 
Action: Key pressed softage.7<Key.shift>@softage.net<Key.enter>
Screenshot: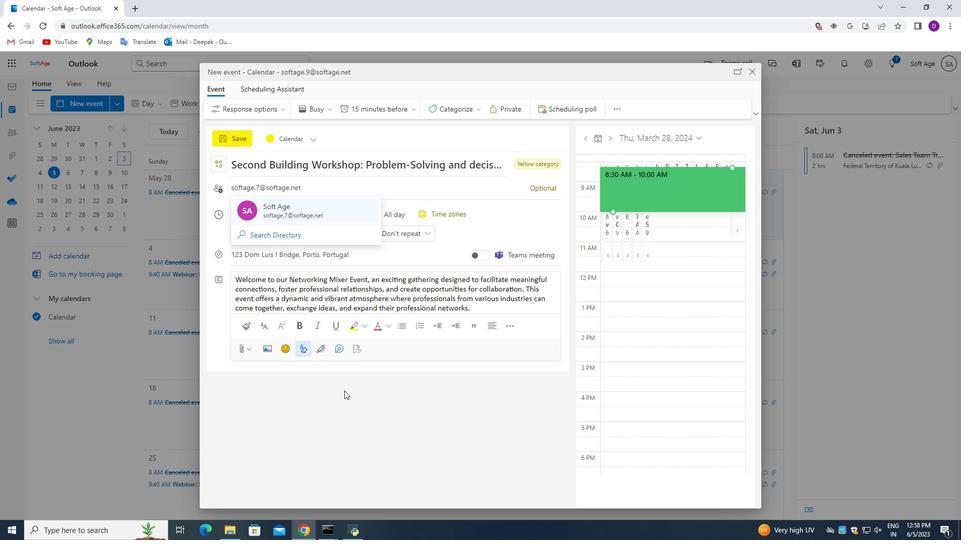 
Action: Mouse moved to (546, 190)
Screenshot: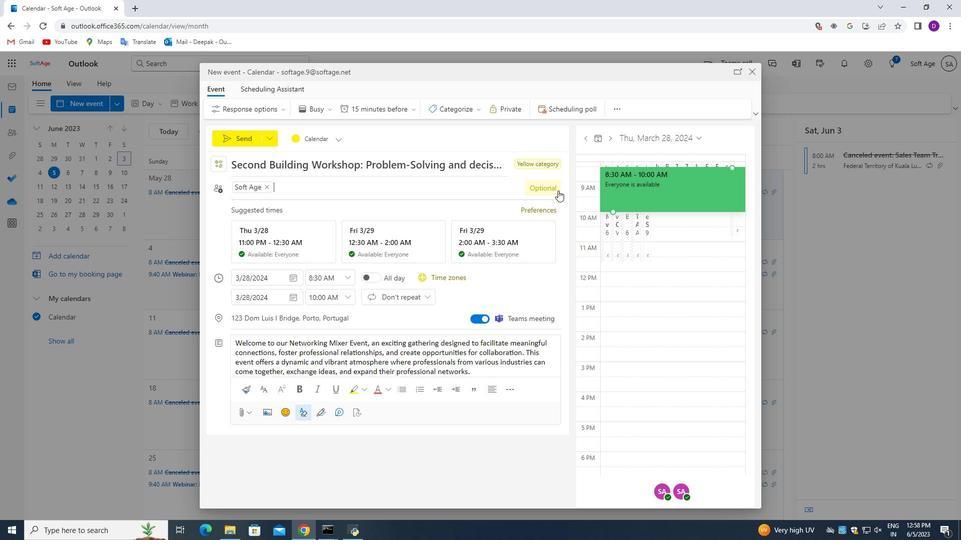 
Action: Mouse pressed left at (546, 190)
Screenshot: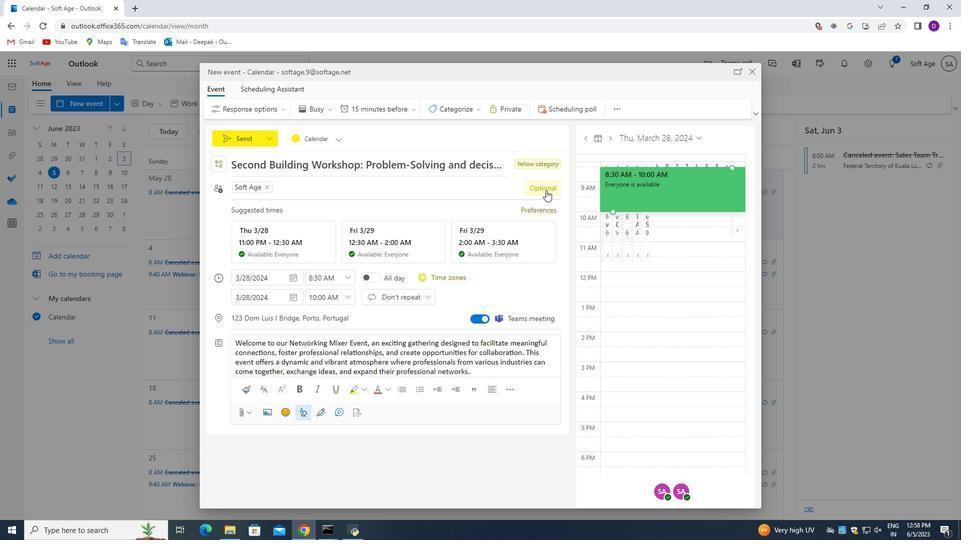 
Action: Mouse moved to (363, 196)
Screenshot: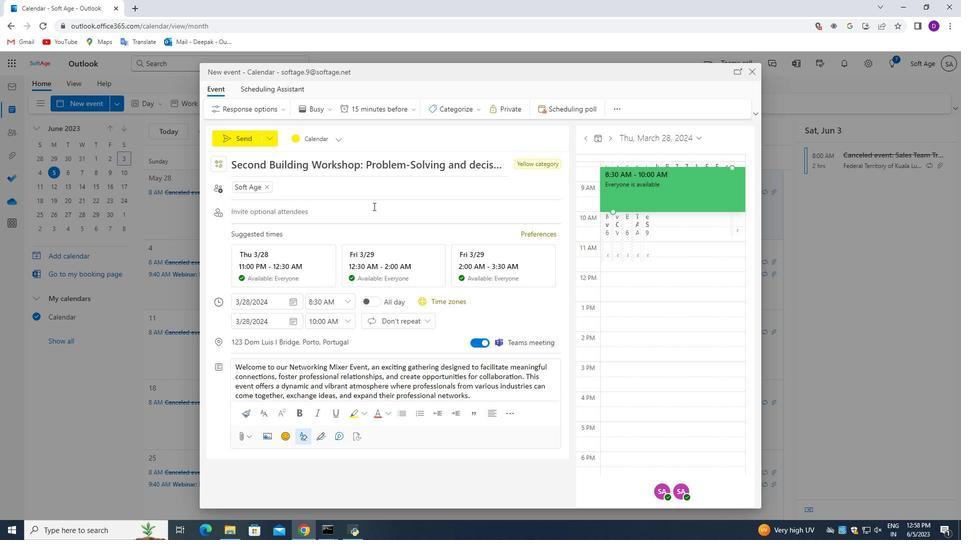 
Action: Key pressed softage.1<Key.shift>@softage.net<Key.enter>
Screenshot: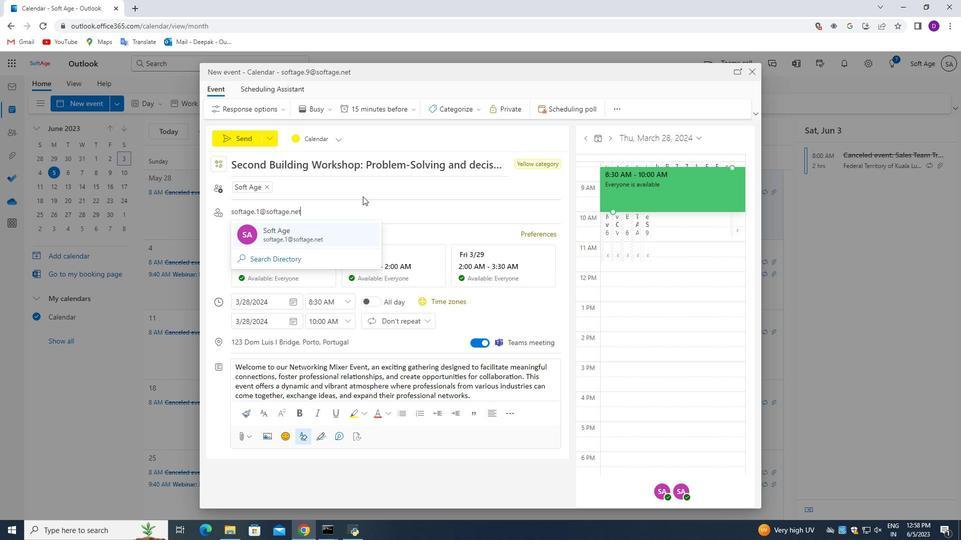 
Action: Mouse moved to (386, 113)
Screenshot: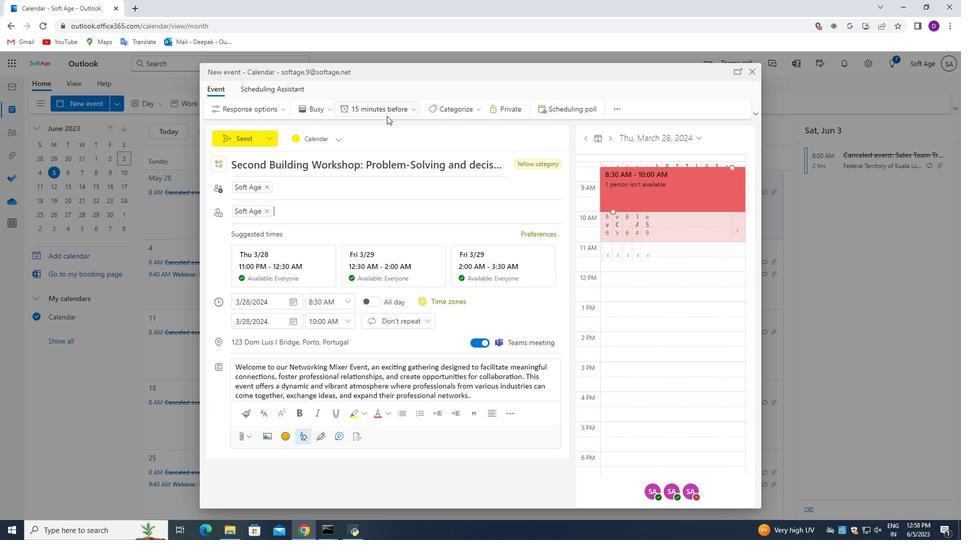 
Action: Mouse pressed left at (386, 113)
Screenshot: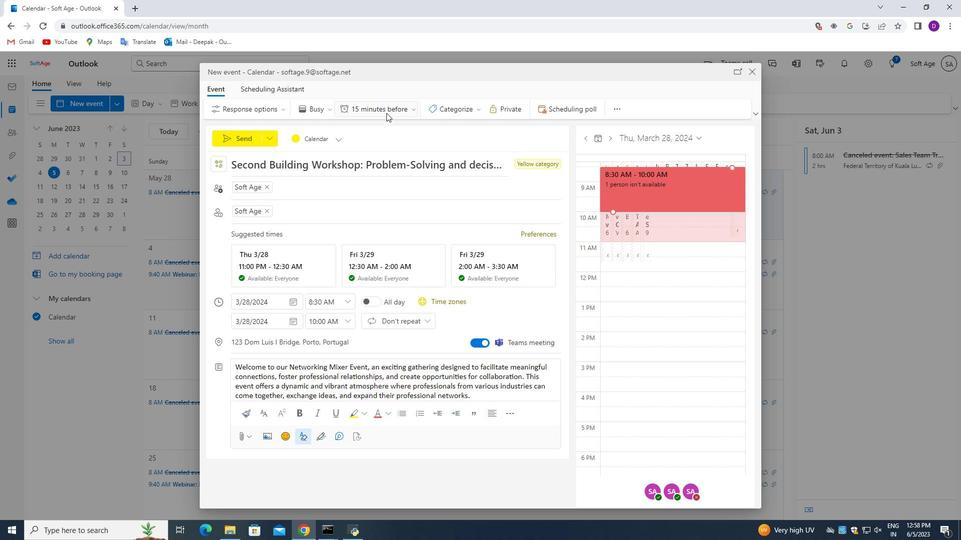 
Action: Mouse moved to (383, 222)
Screenshot: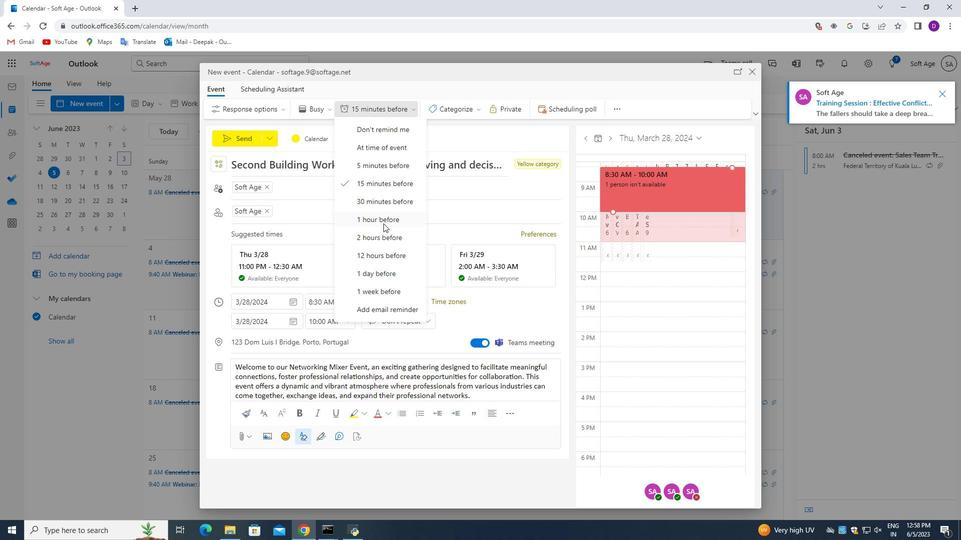 
Action: Mouse pressed left at (383, 222)
Screenshot: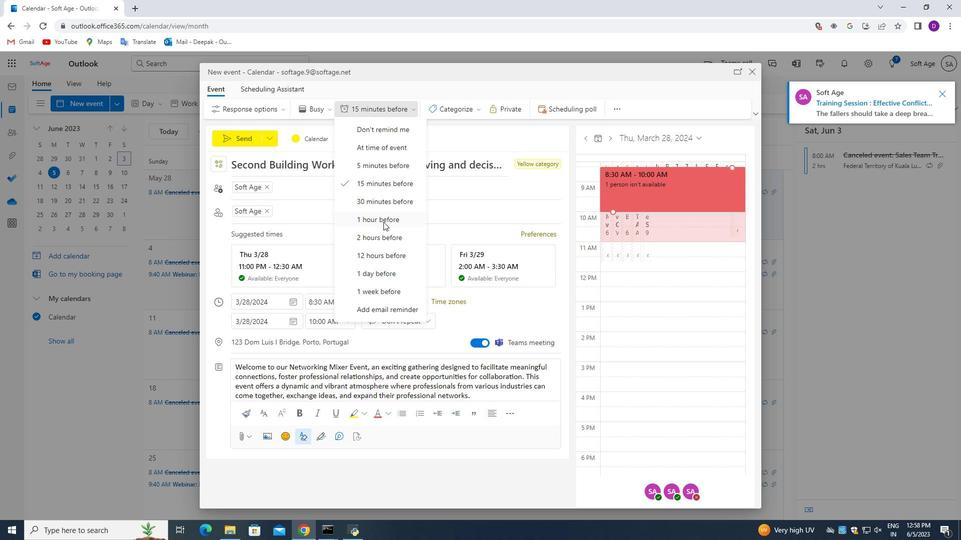 
Action: Mouse moved to (388, 233)
Screenshot: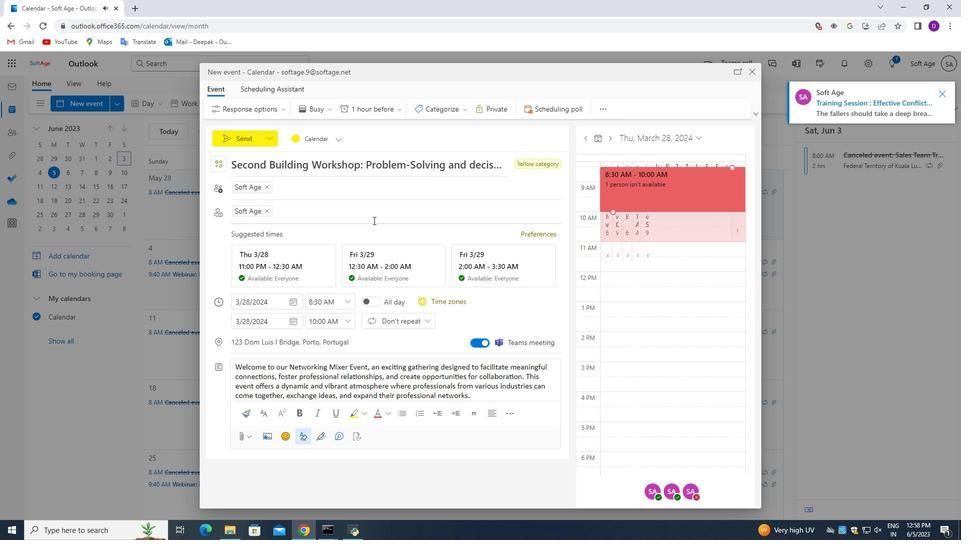 
Action: Mouse scrolled (388, 232) with delta (0, 0)
Screenshot: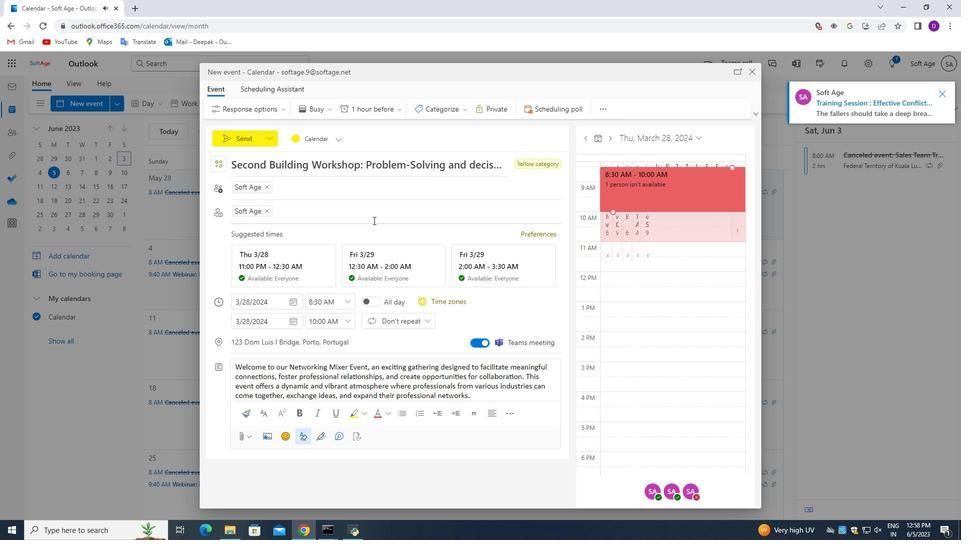 
Action: Mouse moved to (387, 243)
Screenshot: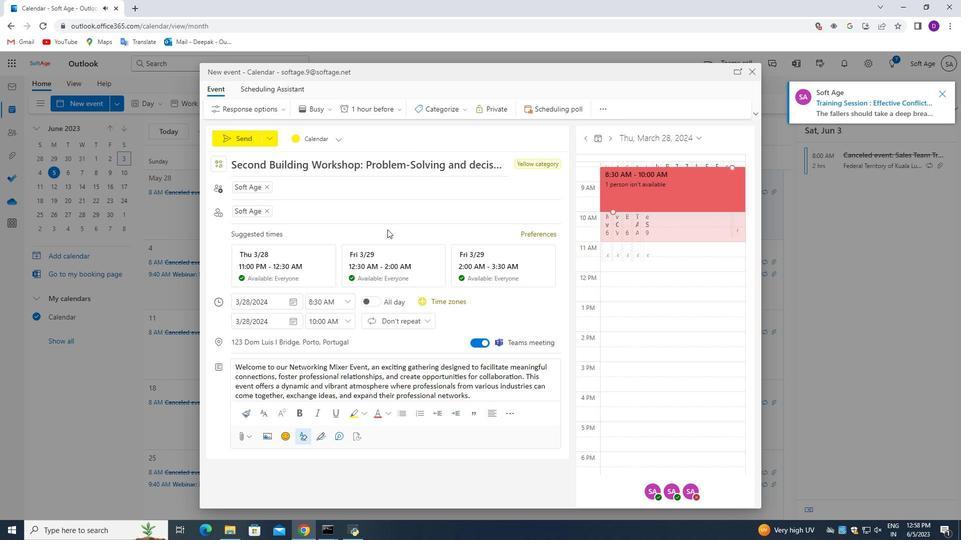 
Action: Mouse scrolled (387, 242) with delta (0, 0)
Screenshot: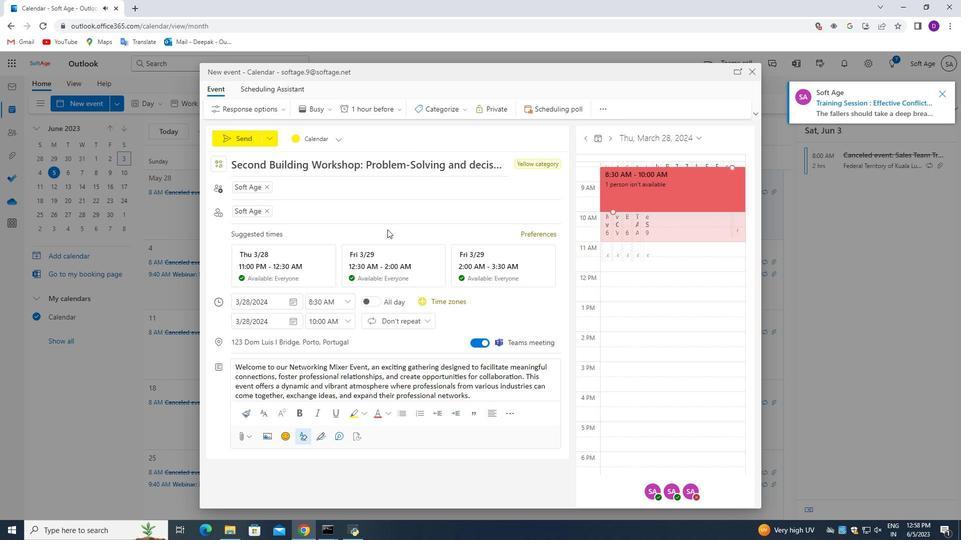 
Action: Mouse moved to (377, 250)
Screenshot: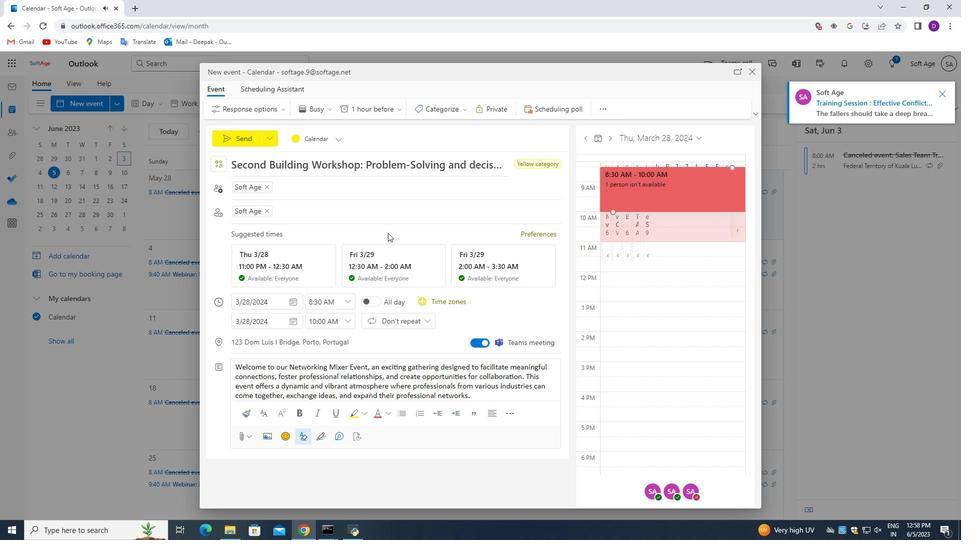 
Action: Mouse scrolled (378, 248) with delta (0, 0)
Screenshot: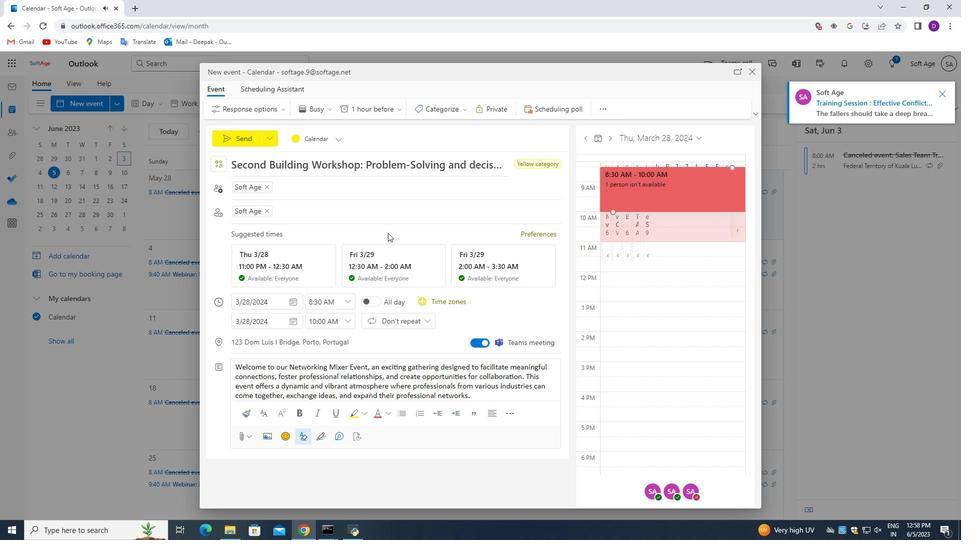 
Action: Mouse moved to (241, 139)
Screenshot: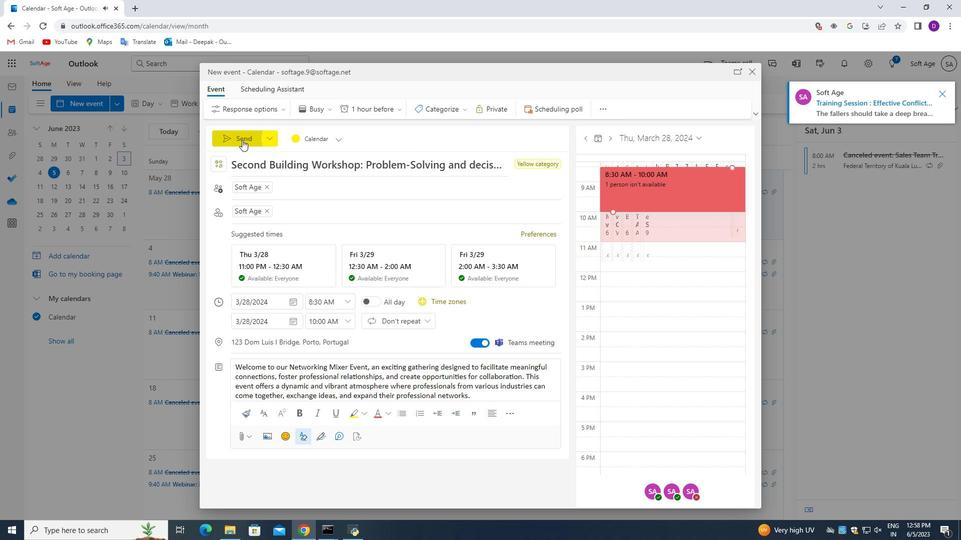 
Action: Mouse pressed left at (241, 139)
Screenshot: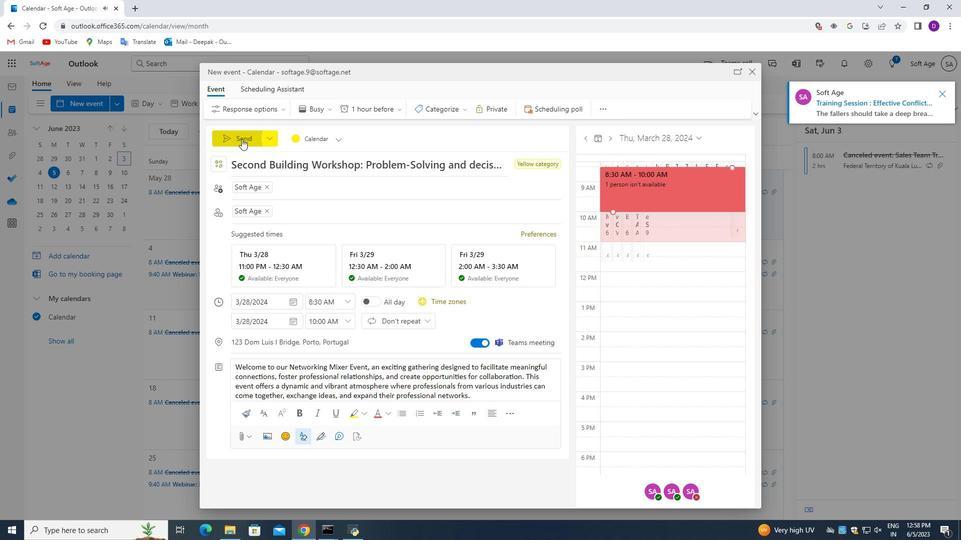 
Action: Mouse moved to (379, 255)
Screenshot: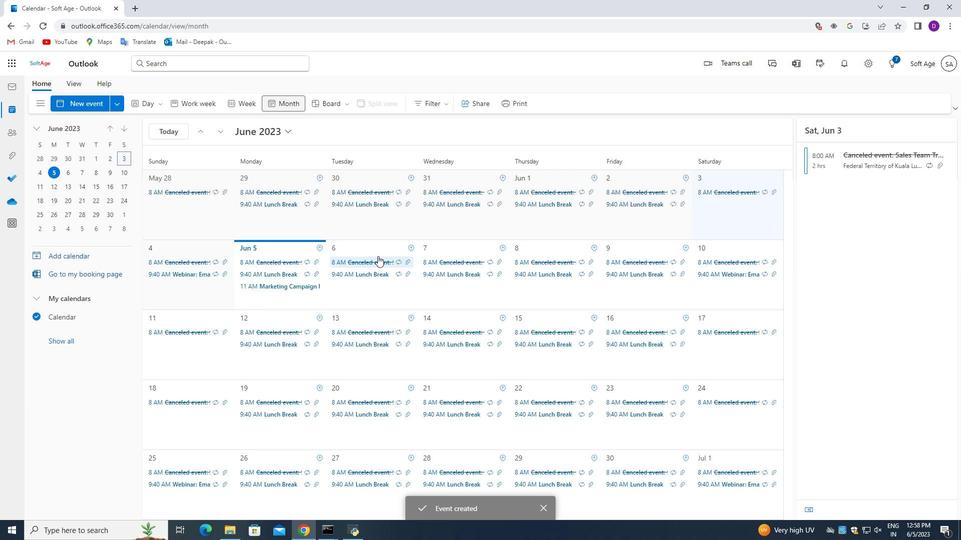 
Action: Mouse scrolled (379, 255) with delta (0, 0)
Screenshot: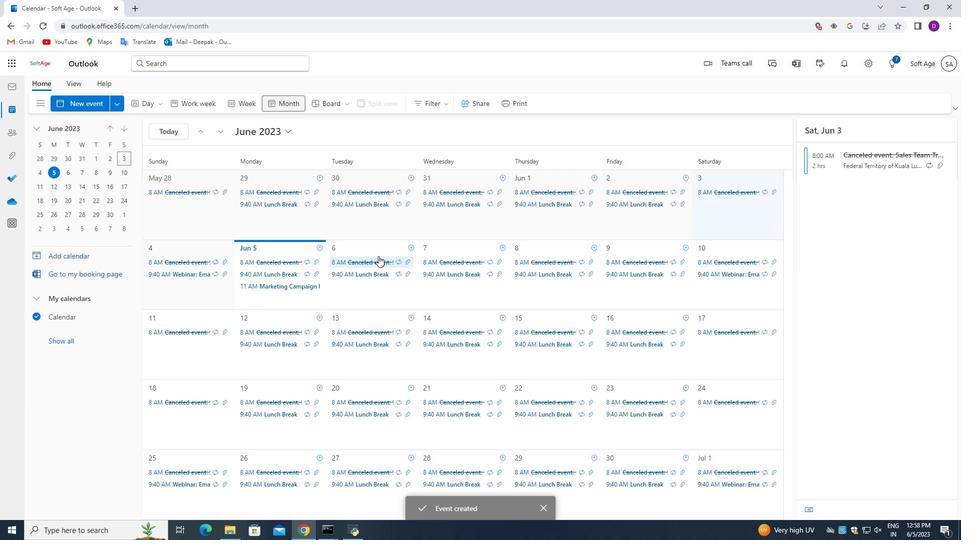 
Action: Mouse scrolled (379, 255) with delta (0, 0)
Screenshot: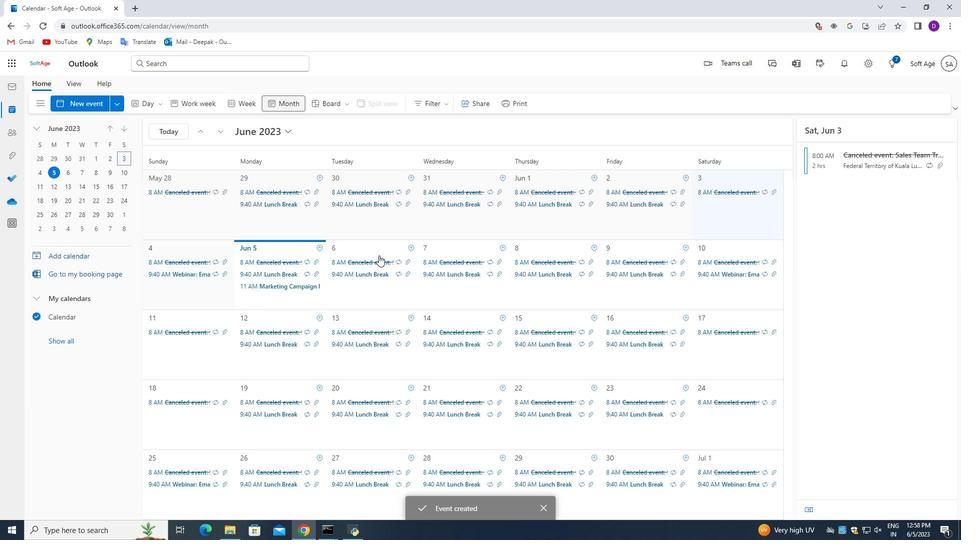 
